 Task: Create a sub task Gather and Analyse Requirements for the task  Create a new online auction platform in the project AgileLab , assign it to team member softage.2@softage.net and update the status of the sub task to  At Risk , set the priority of the sub task to Medium
Action: Mouse moved to (517, 469)
Screenshot: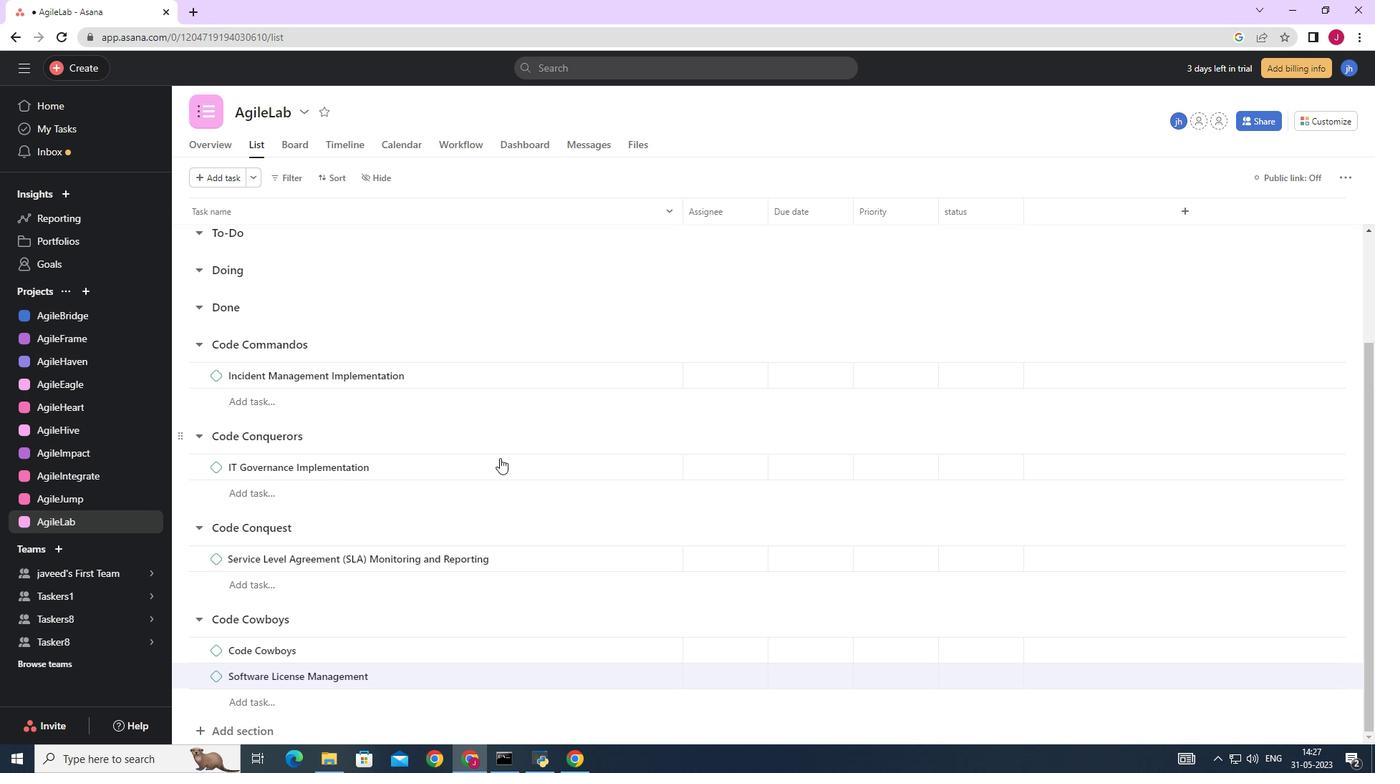 
Action: Mouse scrolled (517, 468) with delta (0, 0)
Screenshot: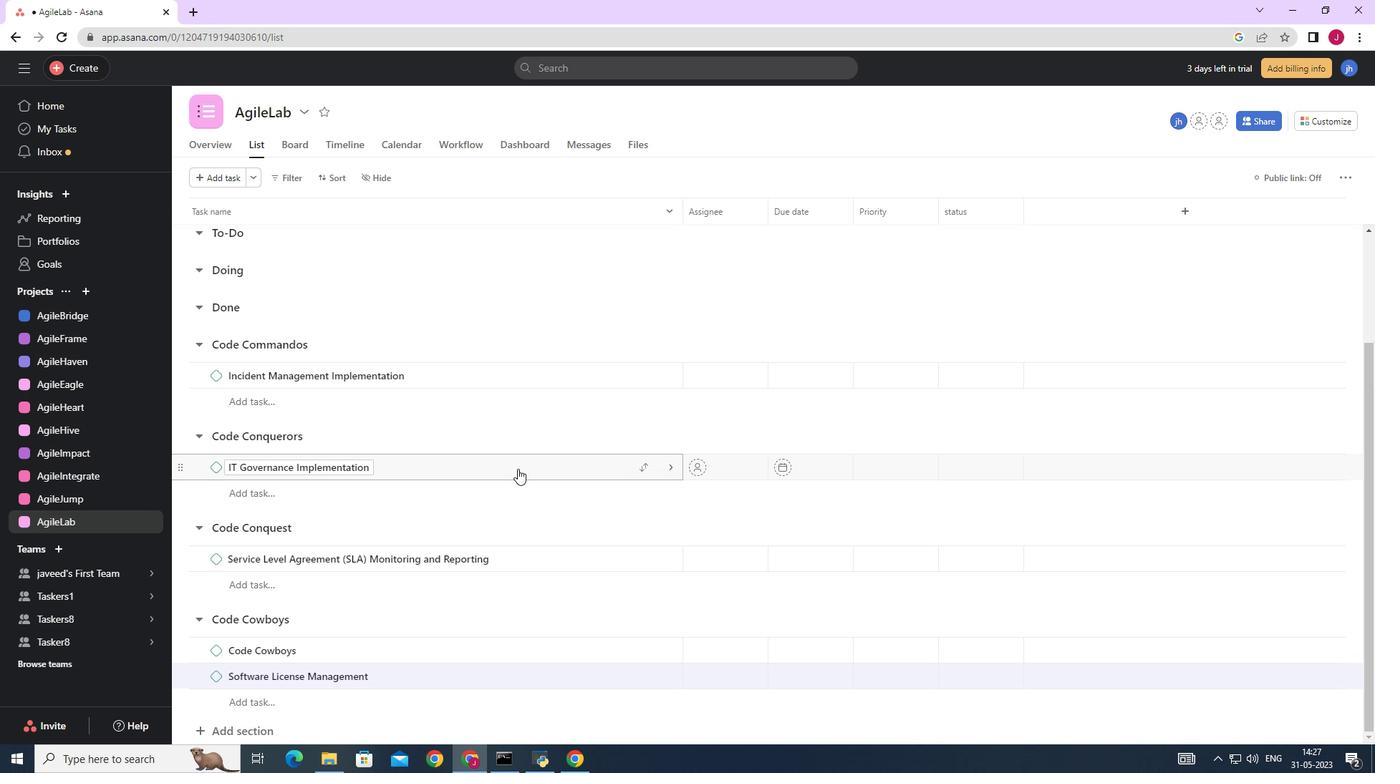
Action: Mouse scrolled (517, 468) with delta (0, 0)
Screenshot: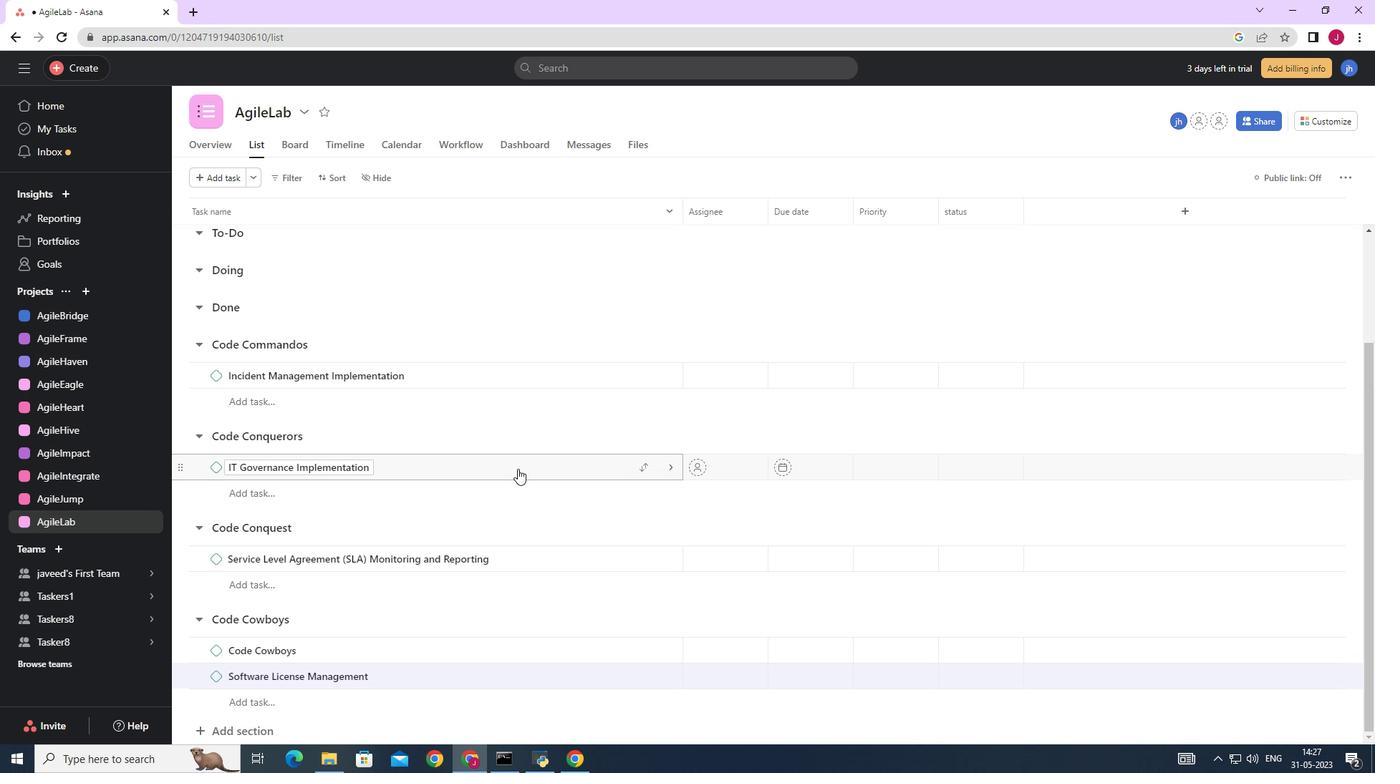 
Action: Mouse scrolled (517, 468) with delta (0, 0)
Screenshot: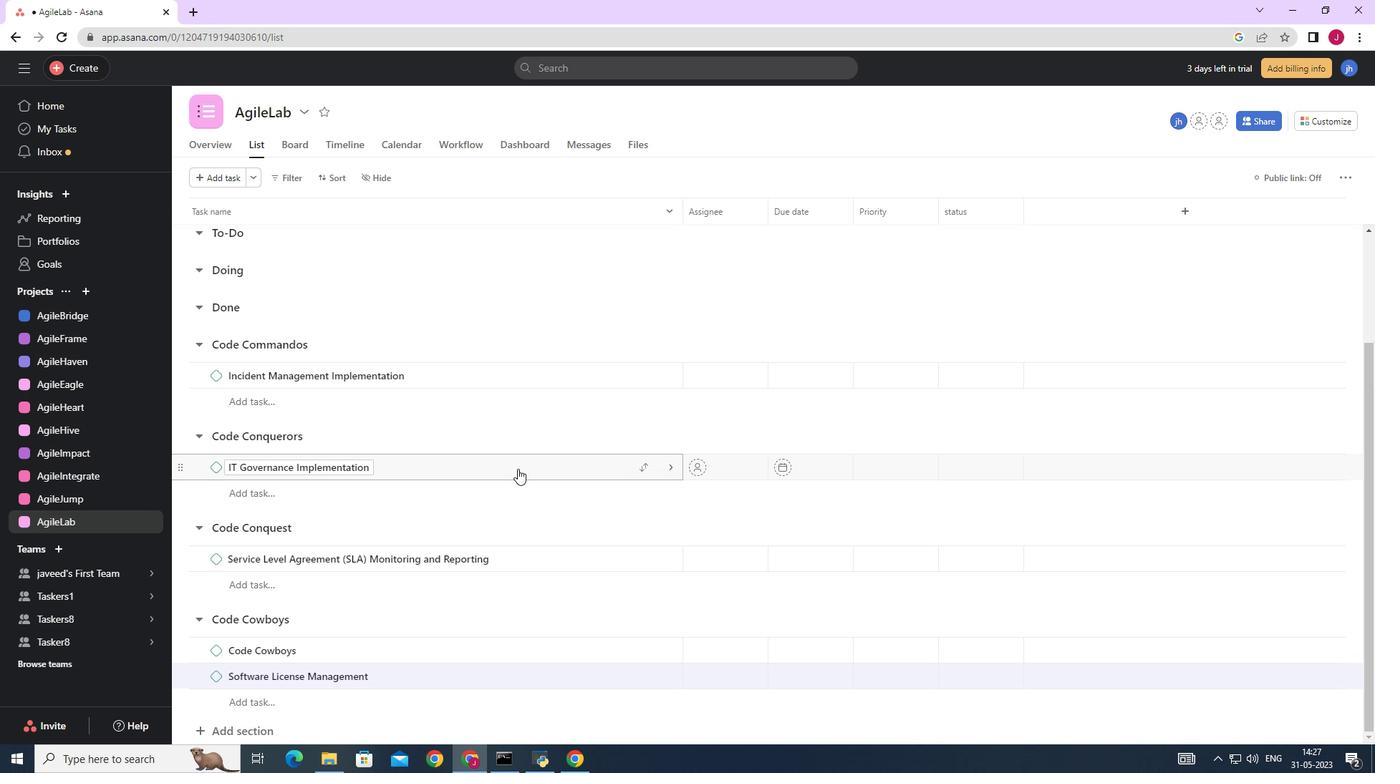 
Action: Mouse scrolled (517, 468) with delta (0, 0)
Screenshot: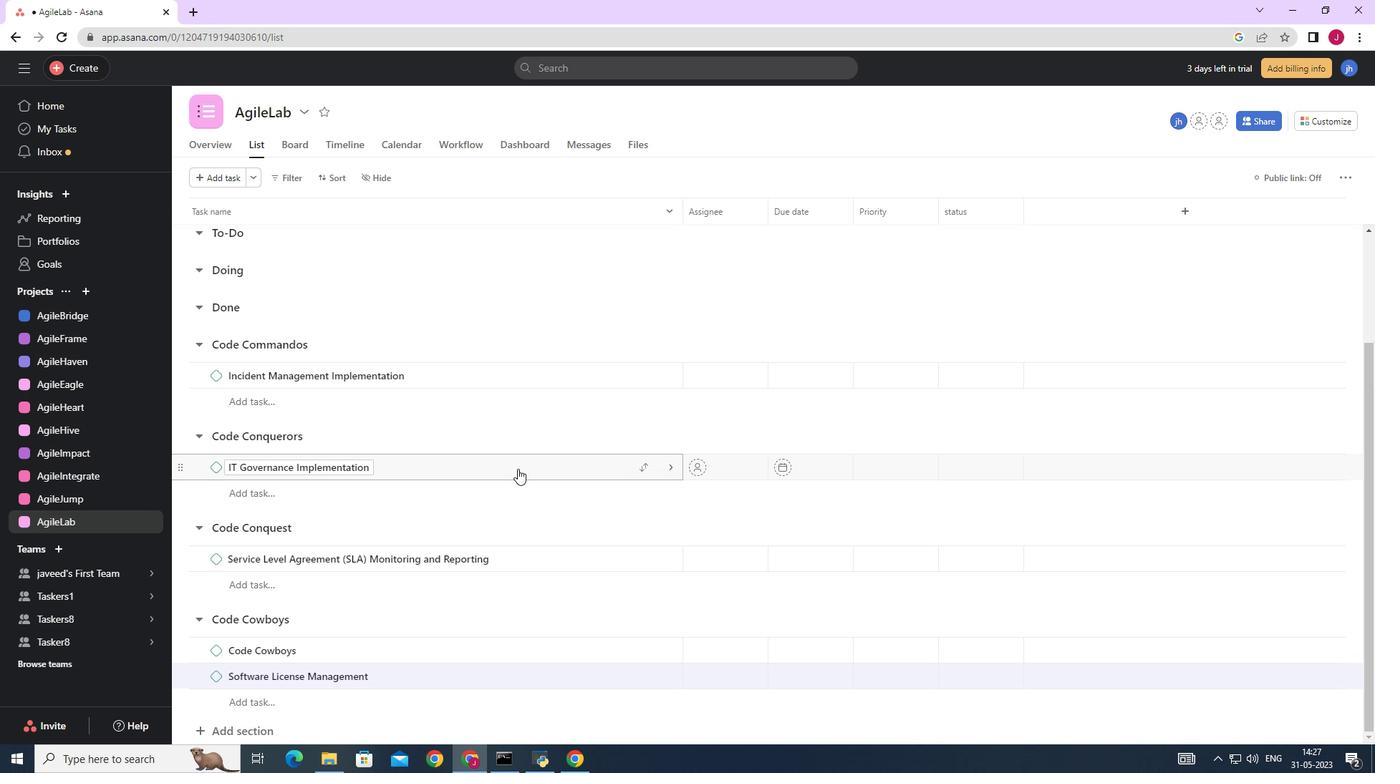 
Action: Mouse moved to (525, 494)
Screenshot: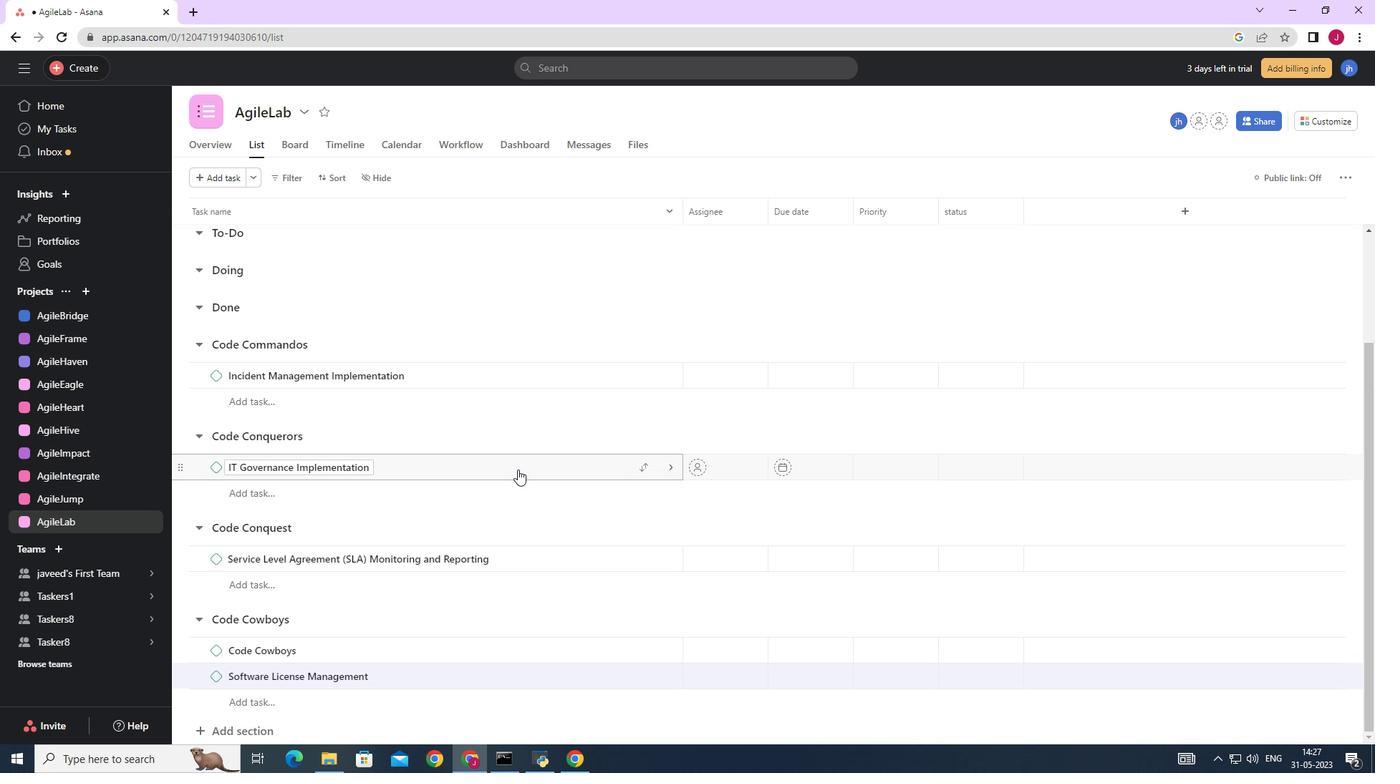
Action: Mouse scrolled (525, 494) with delta (0, 0)
Screenshot: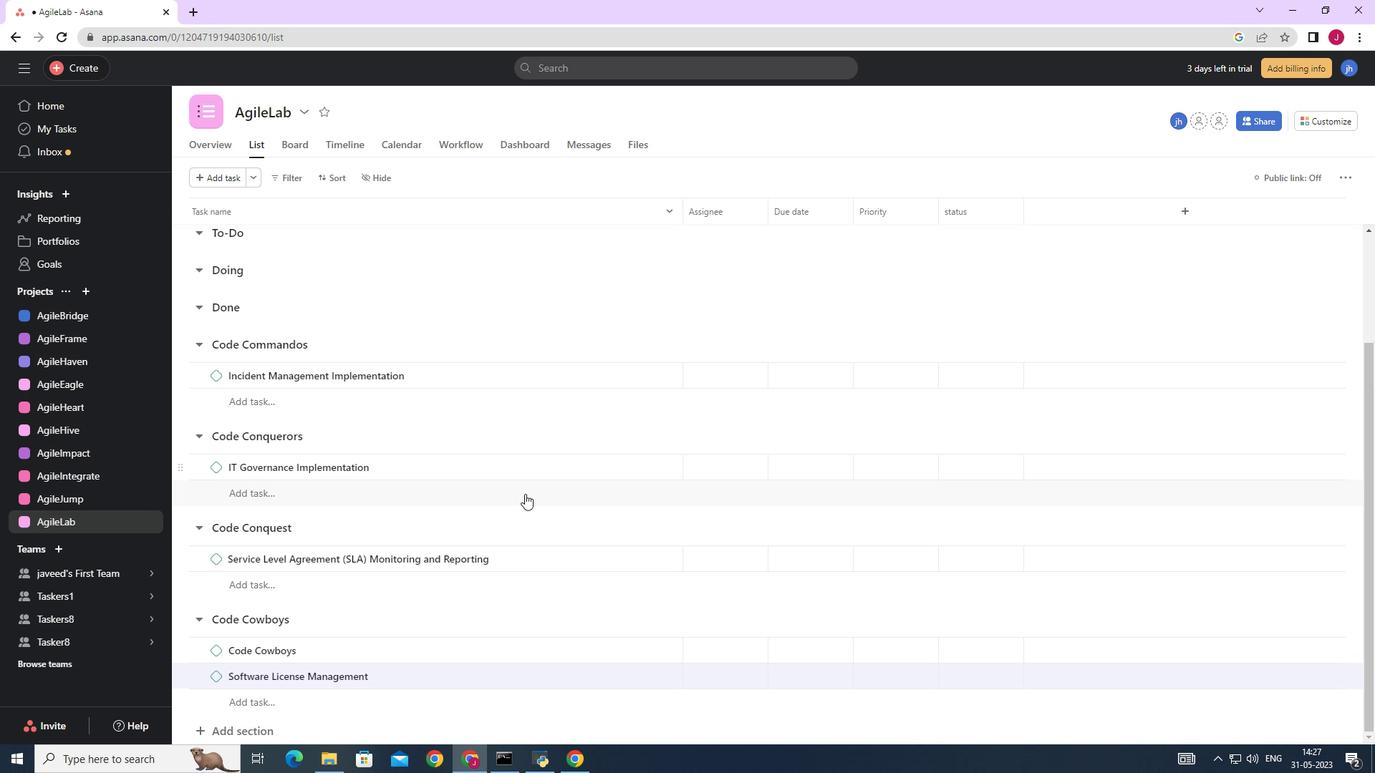 
Action: Mouse scrolled (525, 494) with delta (0, 0)
Screenshot: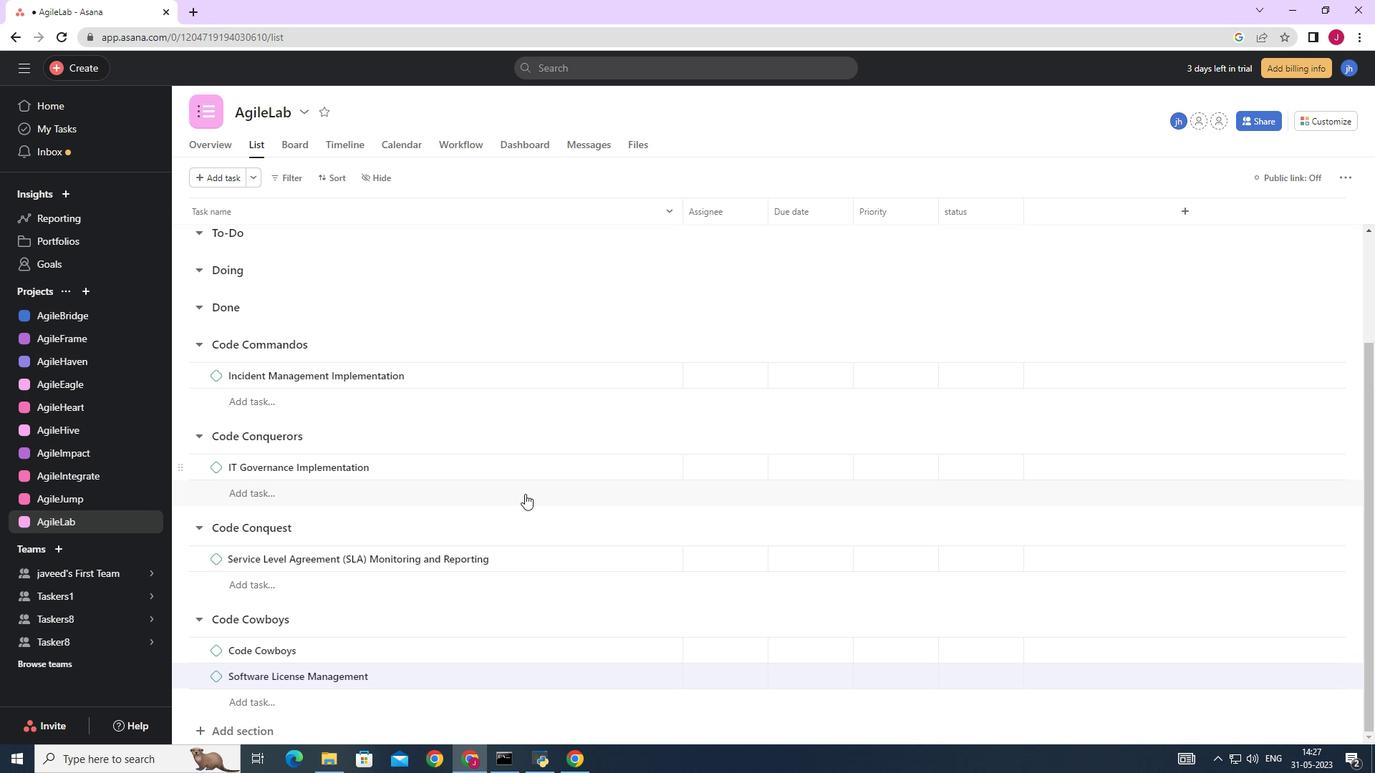 
Action: Mouse scrolled (525, 494) with delta (0, 0)
Screenshot: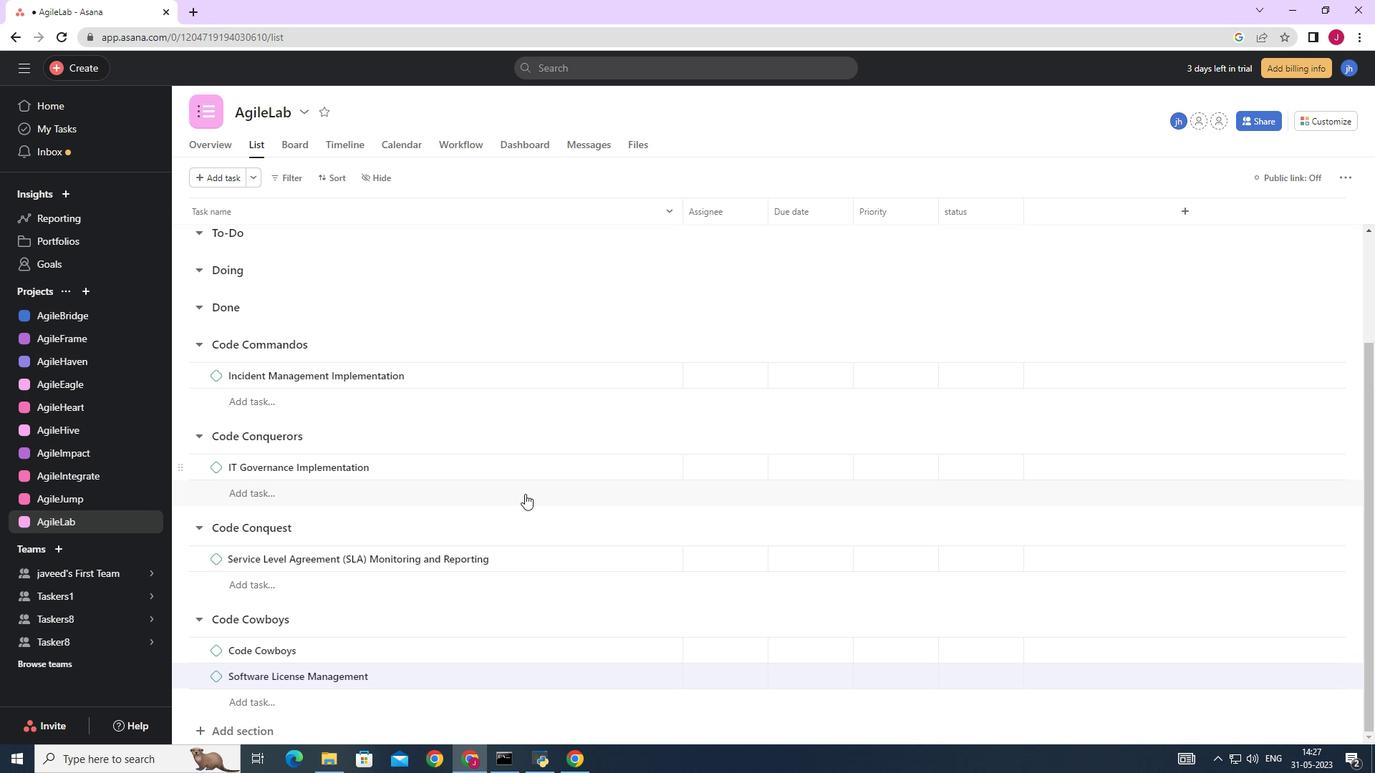 
Action: Mouse scrolled (525, 494) with delta (0, 0)
Screenshot: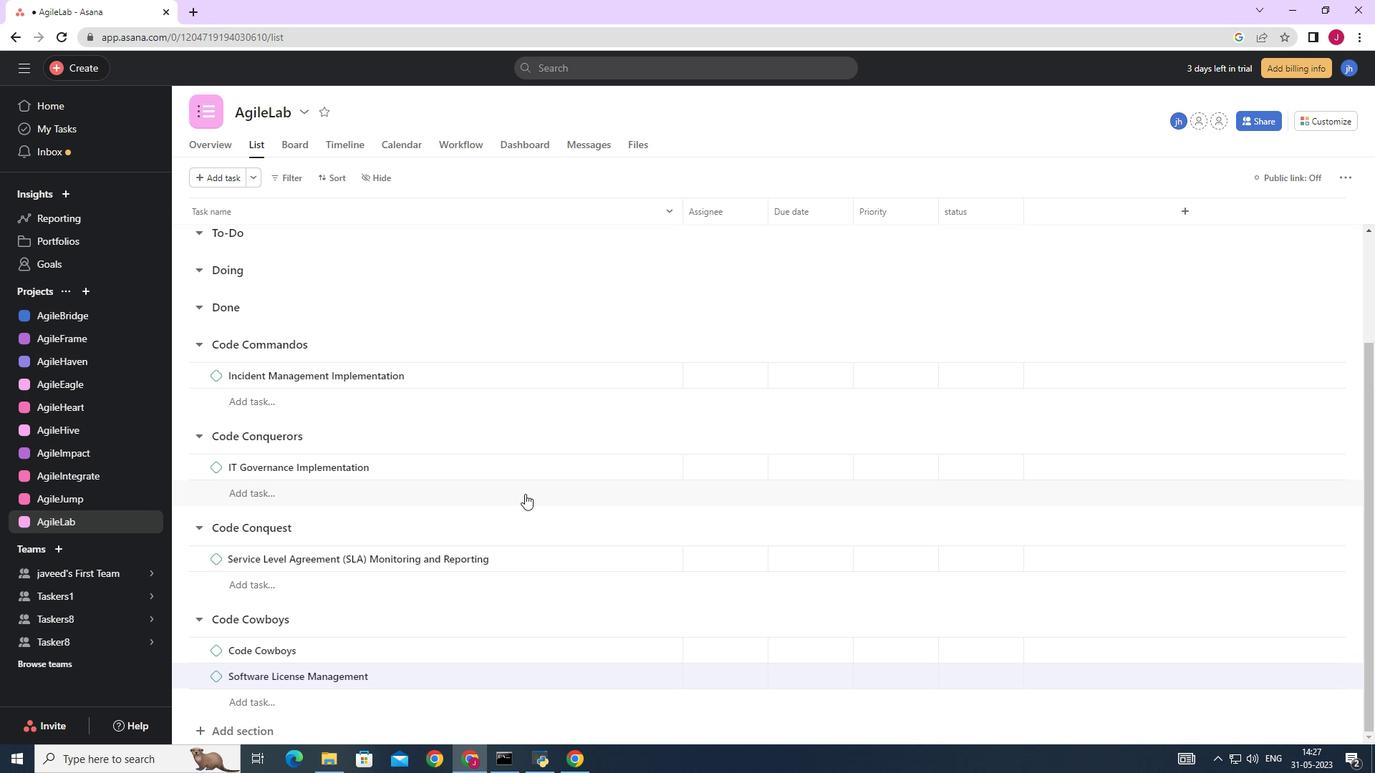 
Action: Mouse scrolled (525, 494) with delta (0, 0)
Screenshot: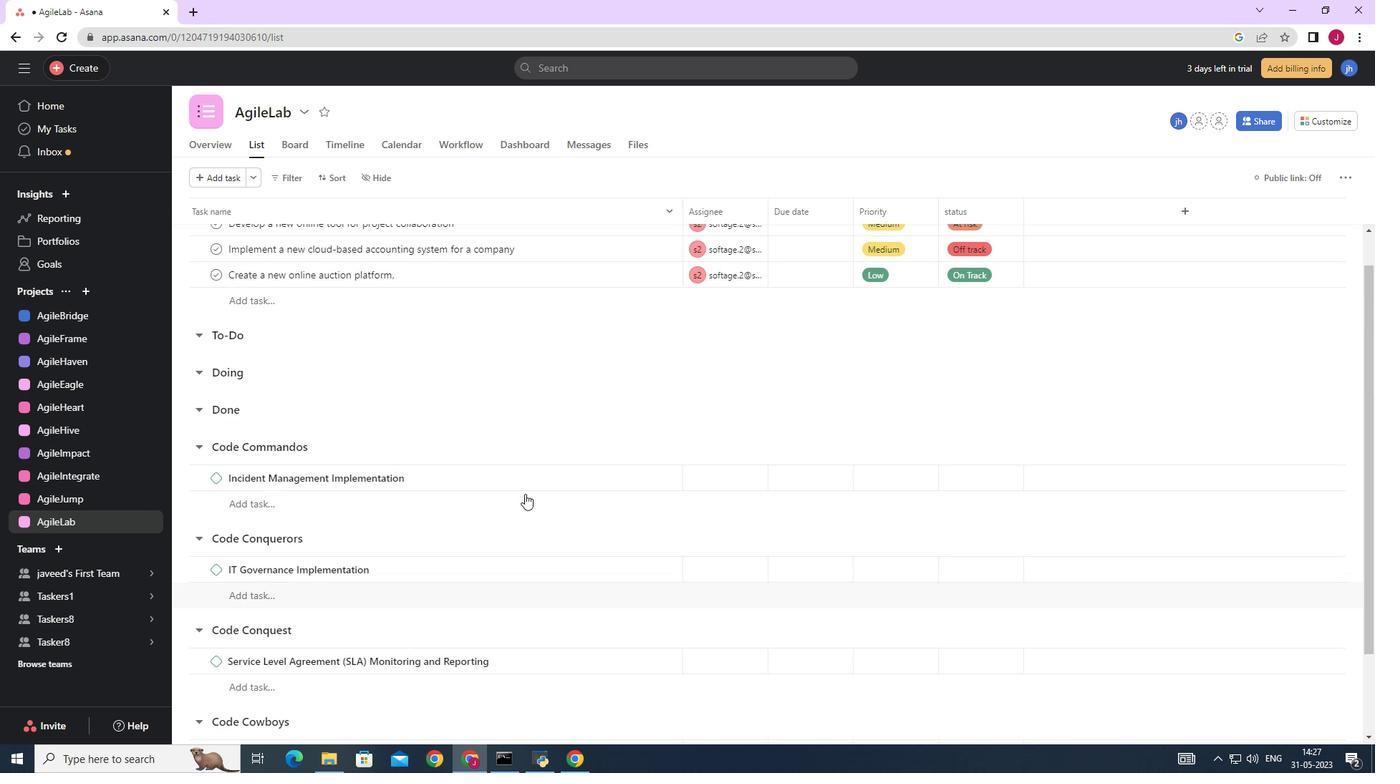 
Action: Mouse scrolled (525, 494) with delta (0, 0)
Screenshot: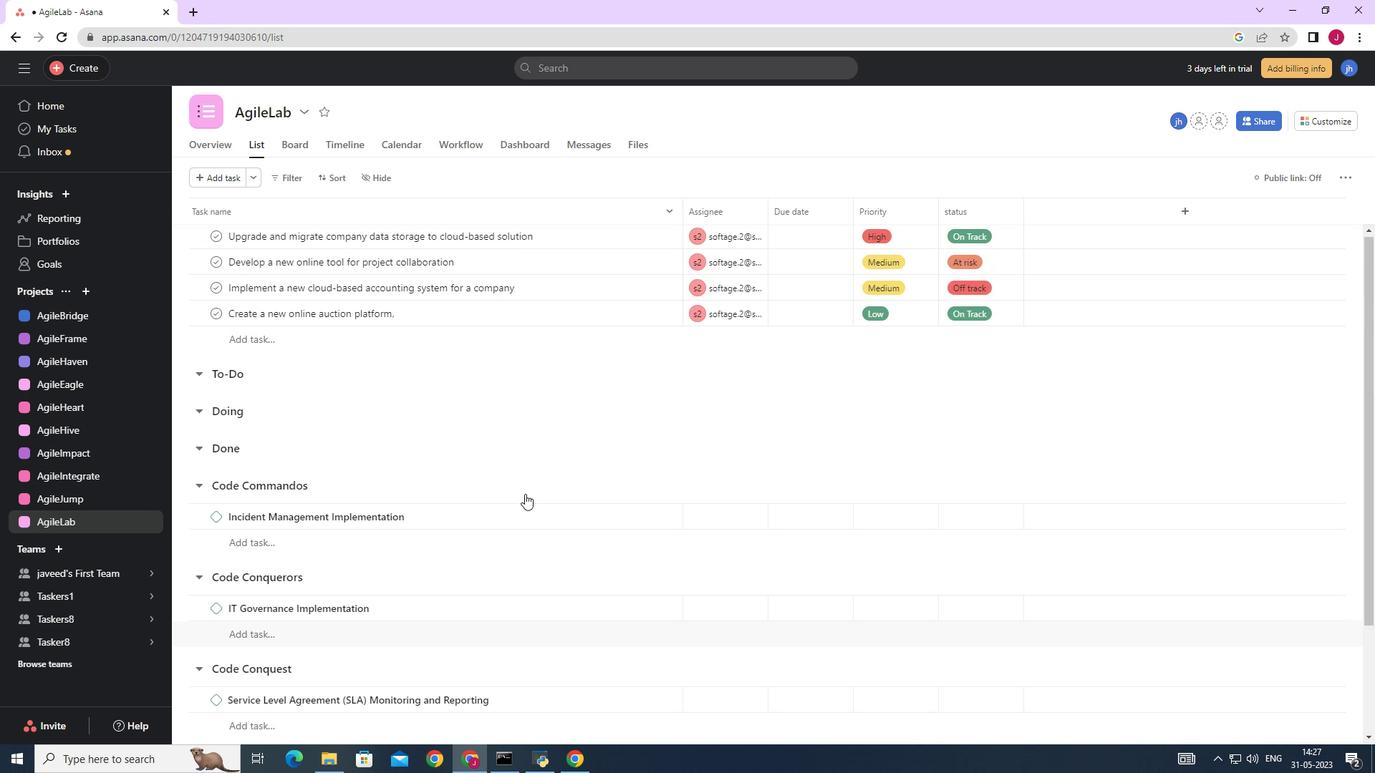 
Action: Mouse scrolled (525, 494) with delta (0, 0)
Screenshot: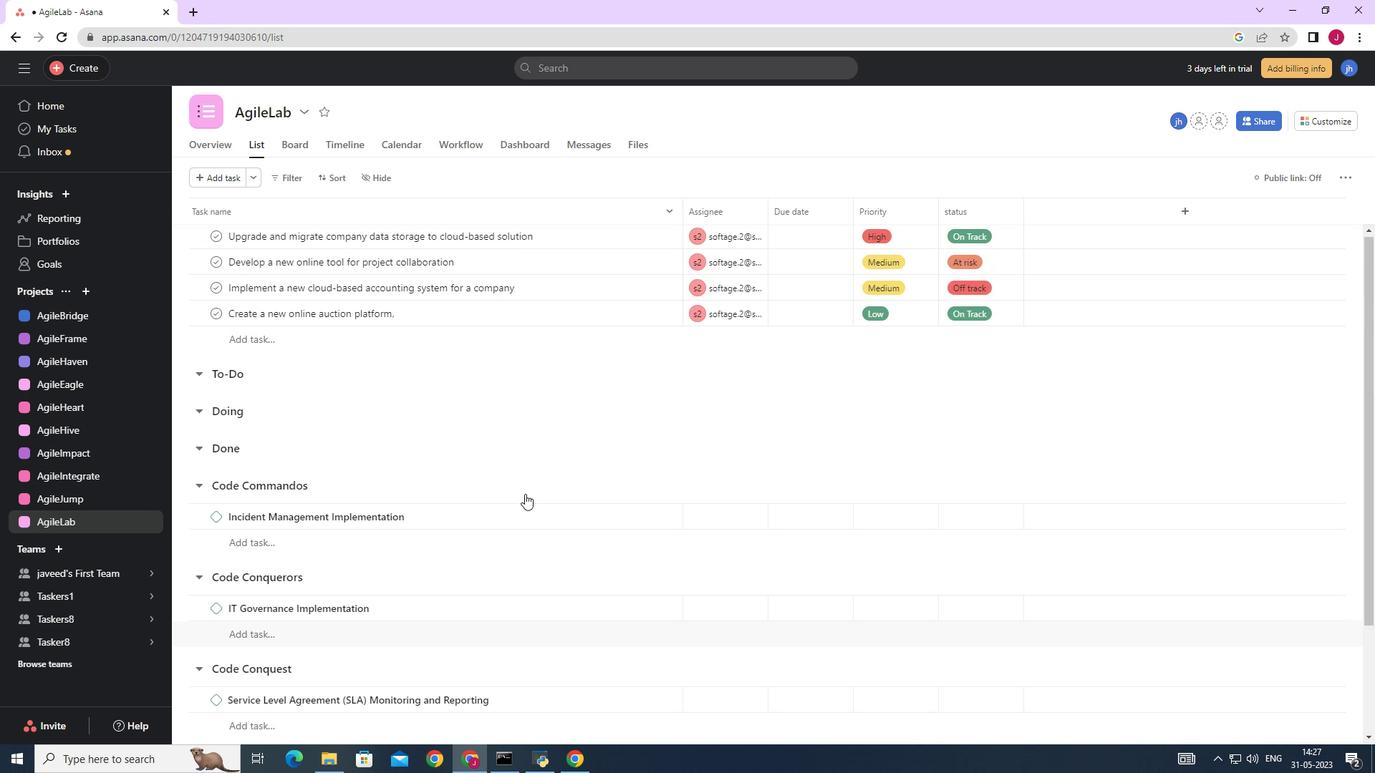
Action: Mouse moved to (614, 316)
Screenshot: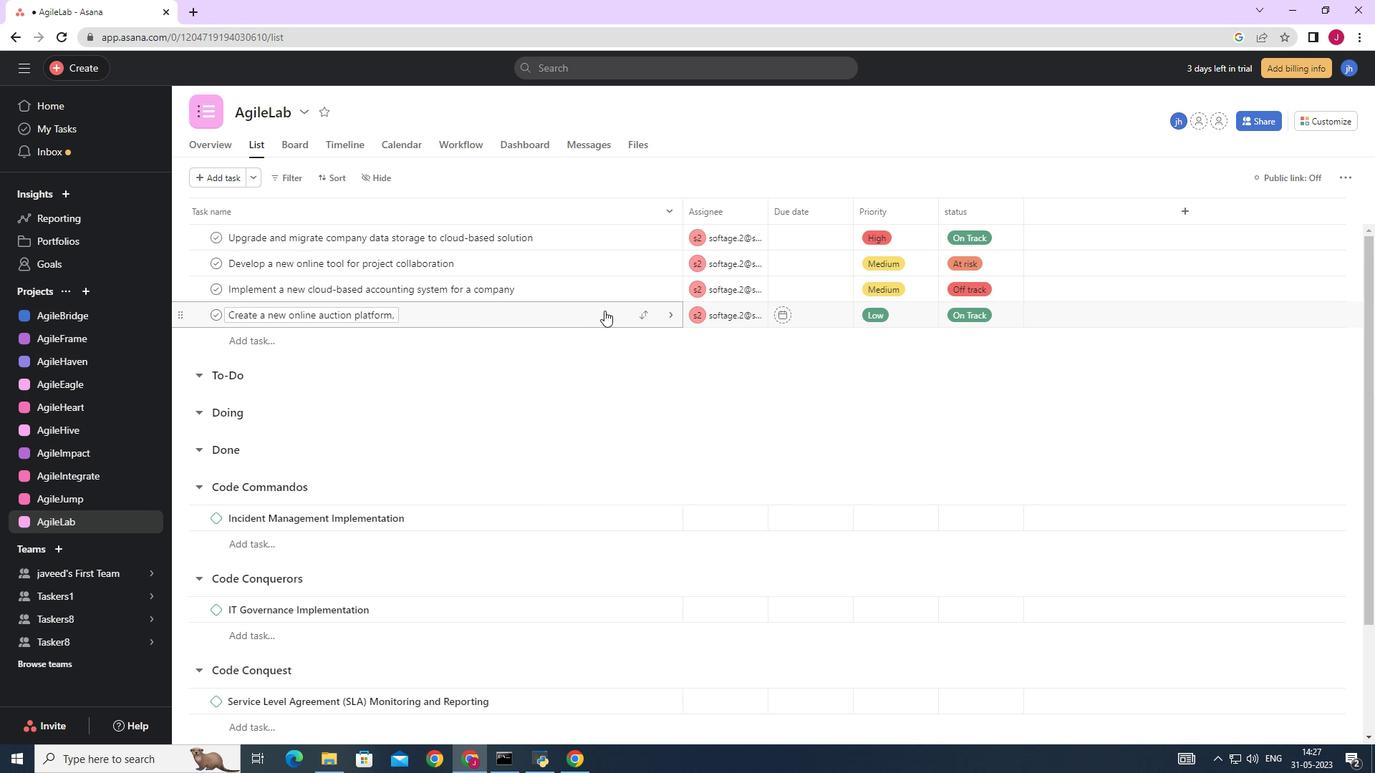 
Action: Mouse pressed left at (614, 316)
Screenshot: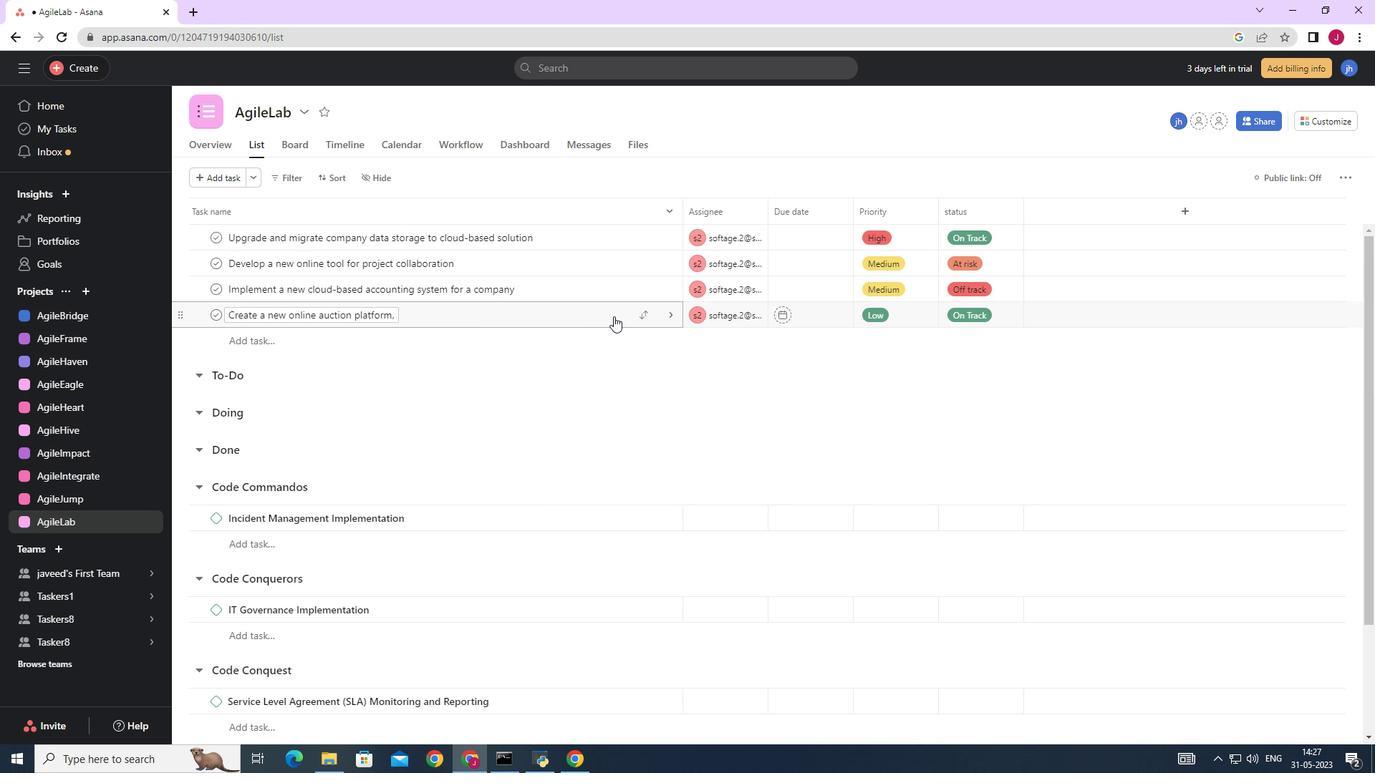 
Action: Mouse moved to (1036, 410)
Screenshot: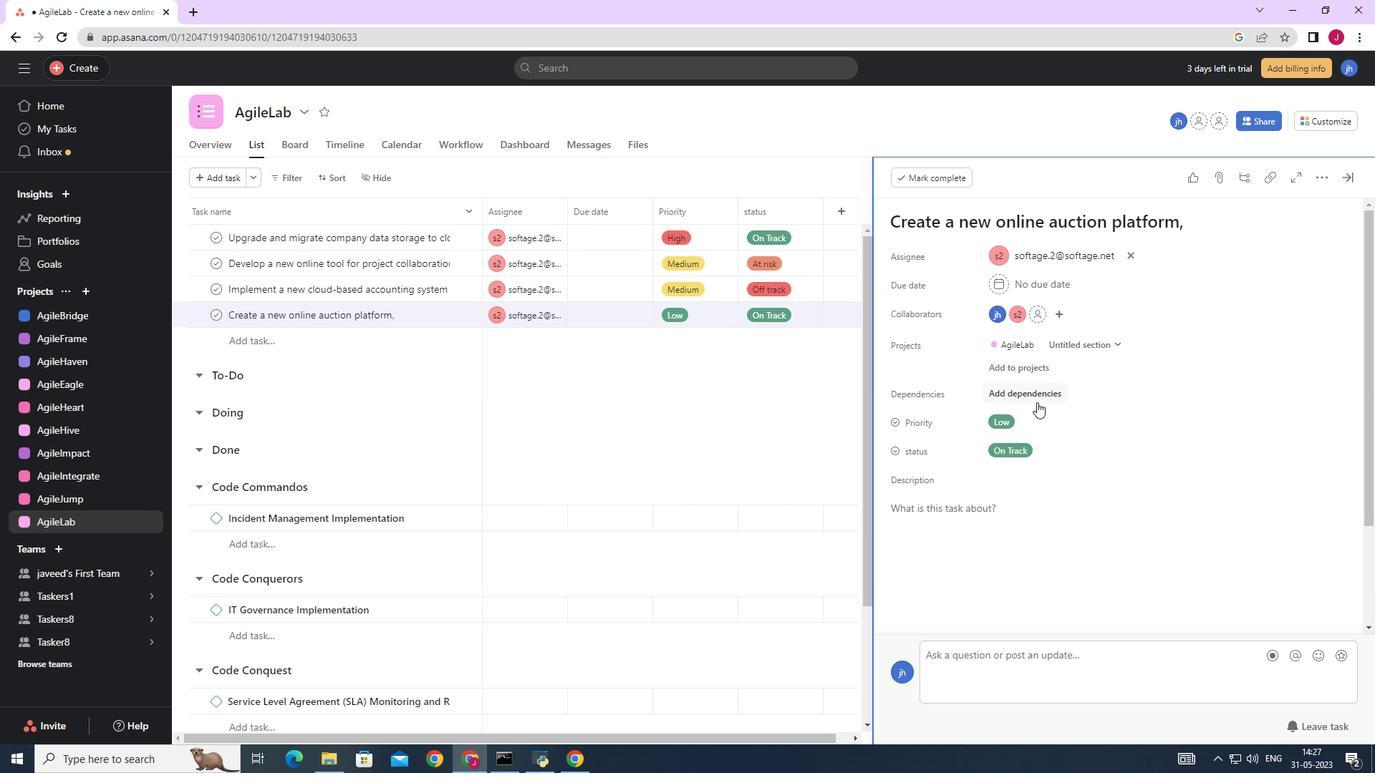 
Action: Mouse scrolled (1036, 408) with delta (0, 0)
Screenshot: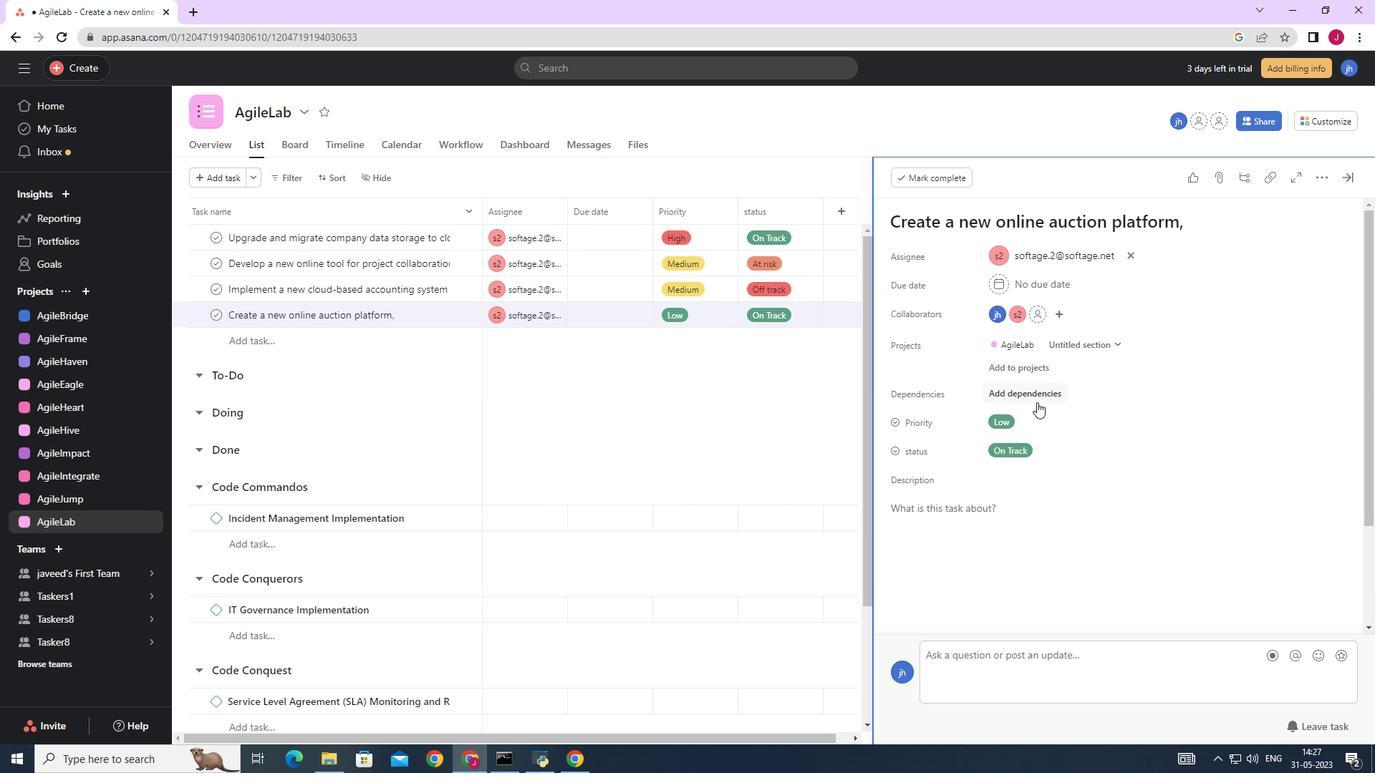 
Action: Mouse scrolled (1036, 409) with delta (0, 0)
Screenshot: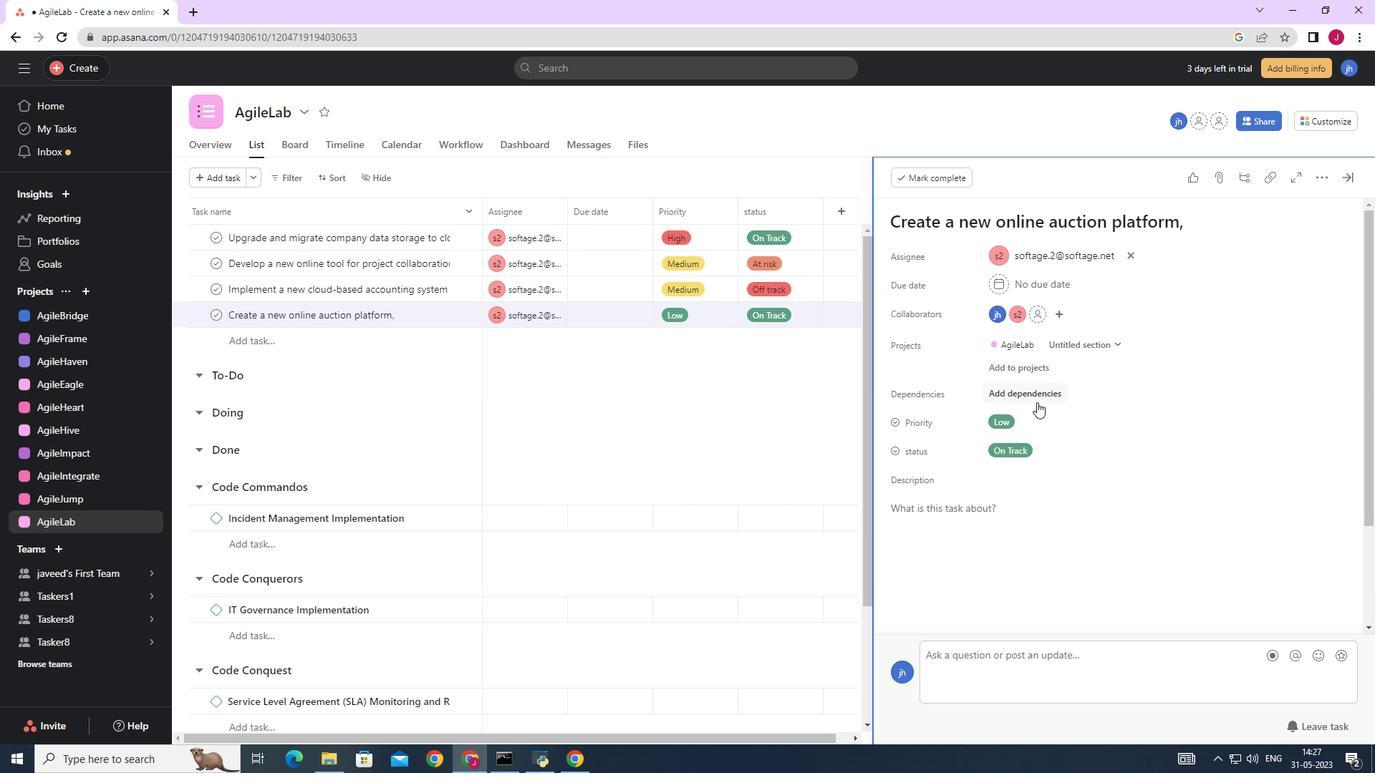 
Action: Mouse scrolled (1036, 409) with delta (0, 0)
Screenshot: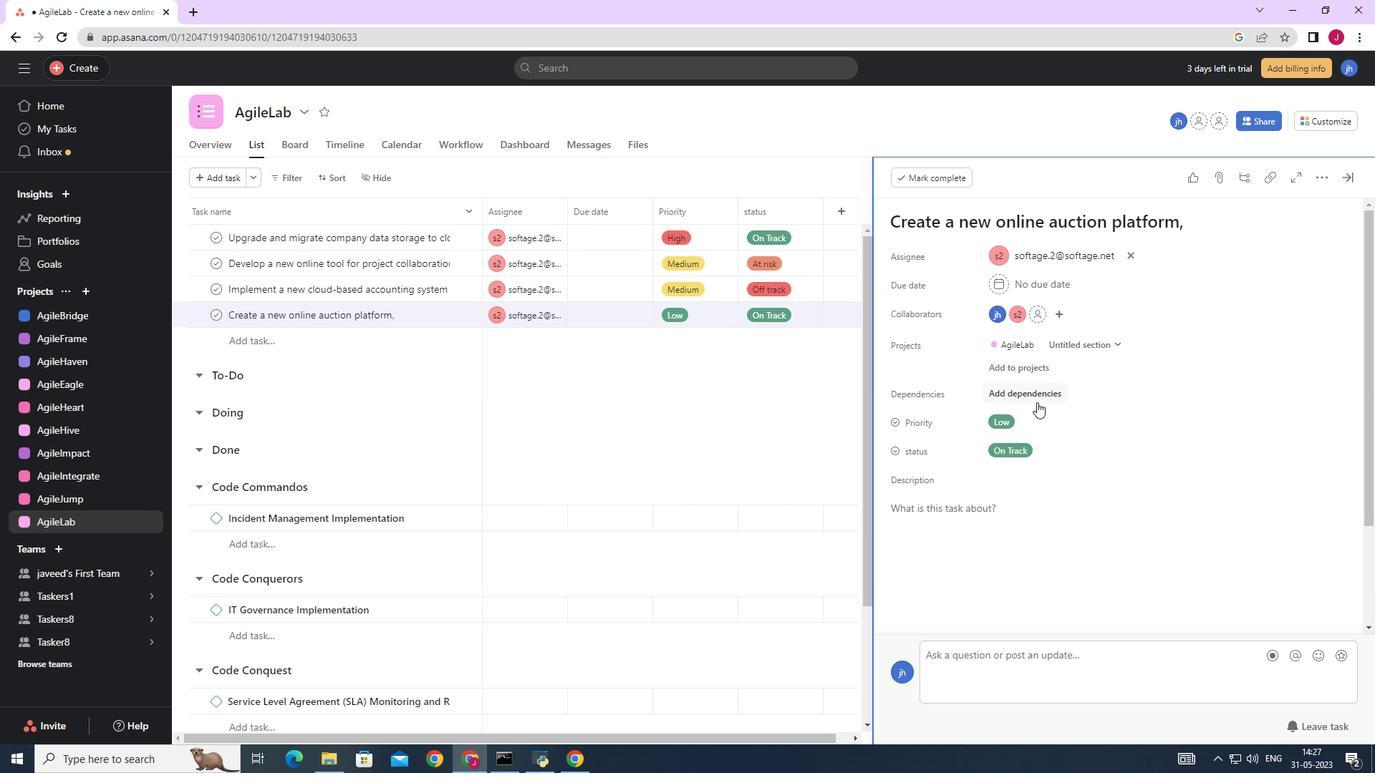 
Action: Mouse moved to (934, 518)
Screenshot: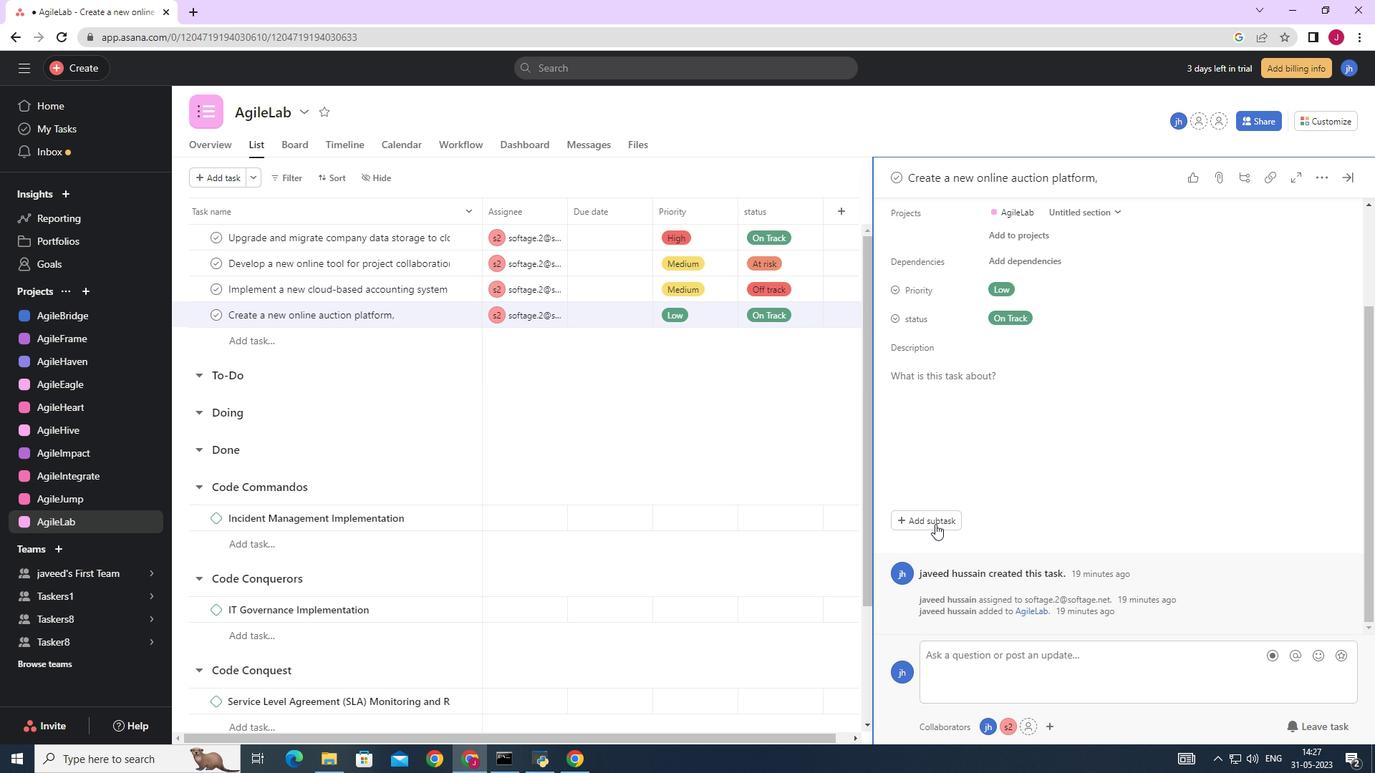 
Action: Mouse pressed left at (934, 518)
Screenshot: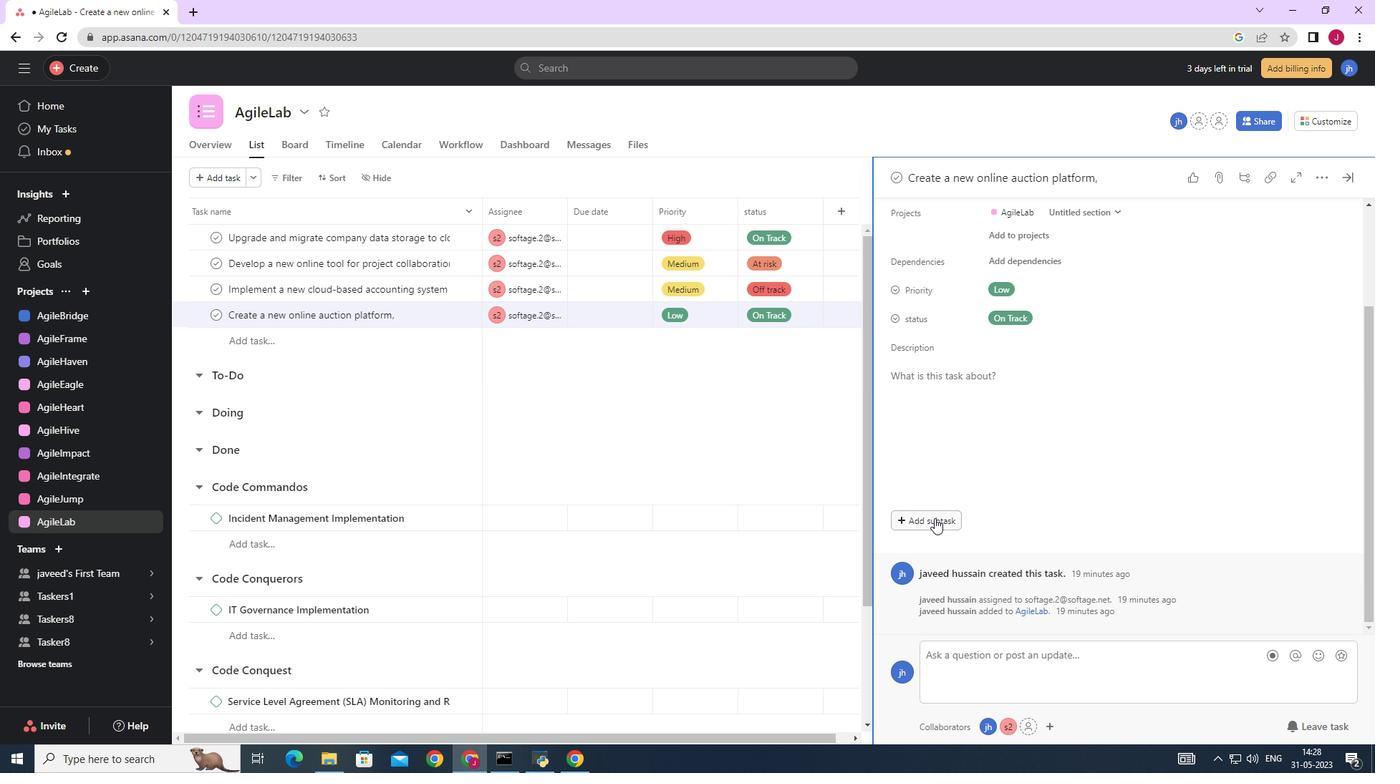 
Action: Mouse moved to (937, 495)
Screenshot: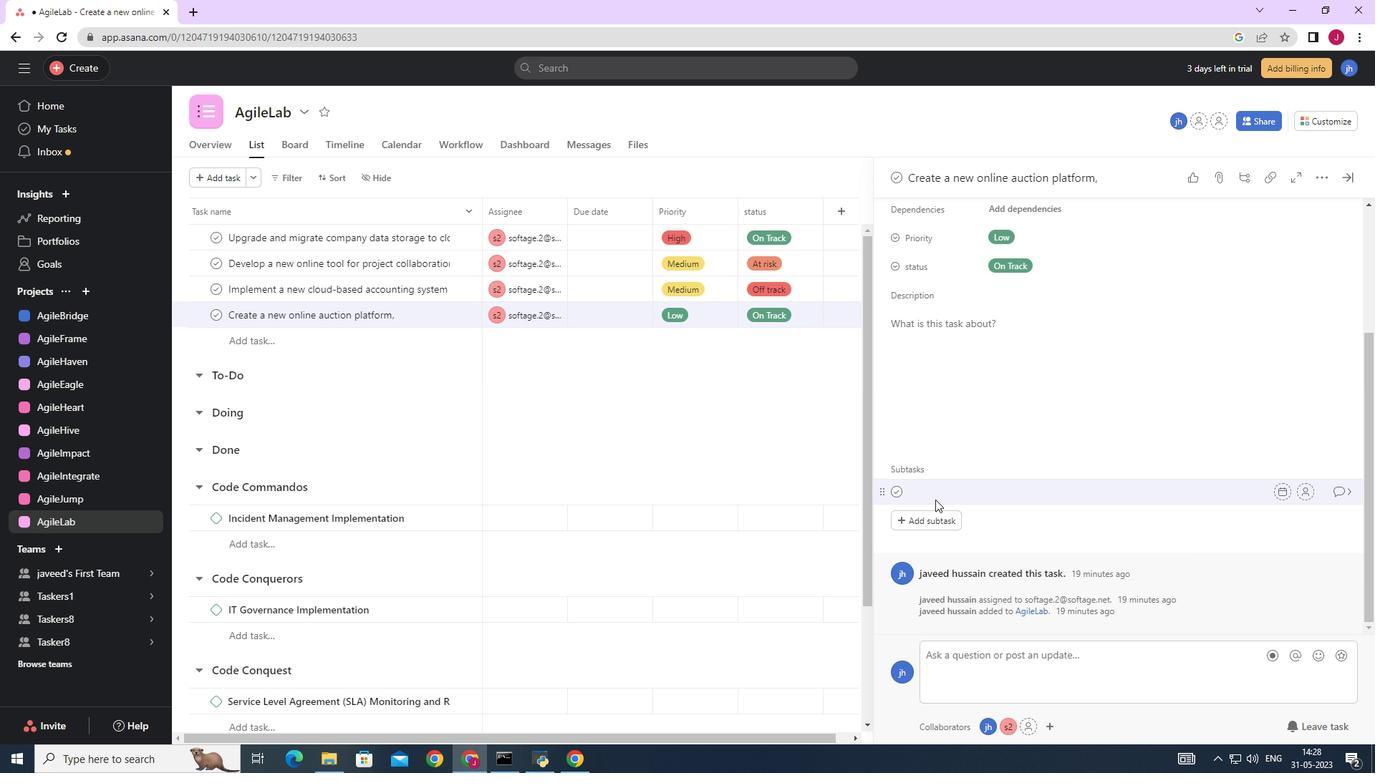 
Action: Key pressed <Key.caps_lock>G<Key.caps_lock>ather<Key.space>and<Key.space><Key.caps_lock>A<Key.caps_lock>nalyse<Key.space><Key.caps_lock>R<Key.caps_lock>equirements
Screenshot: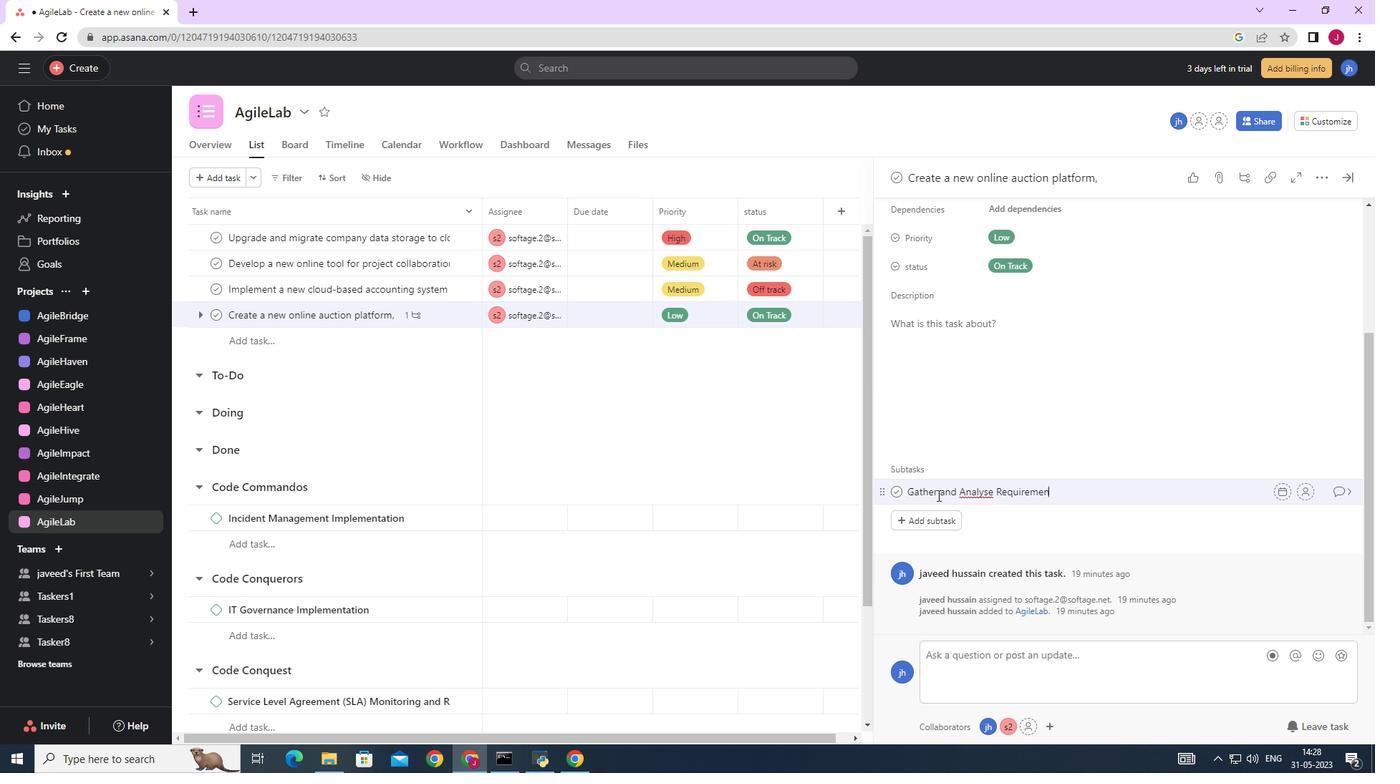 
Action: Mouse moved to (1306, 494)
Screenshot: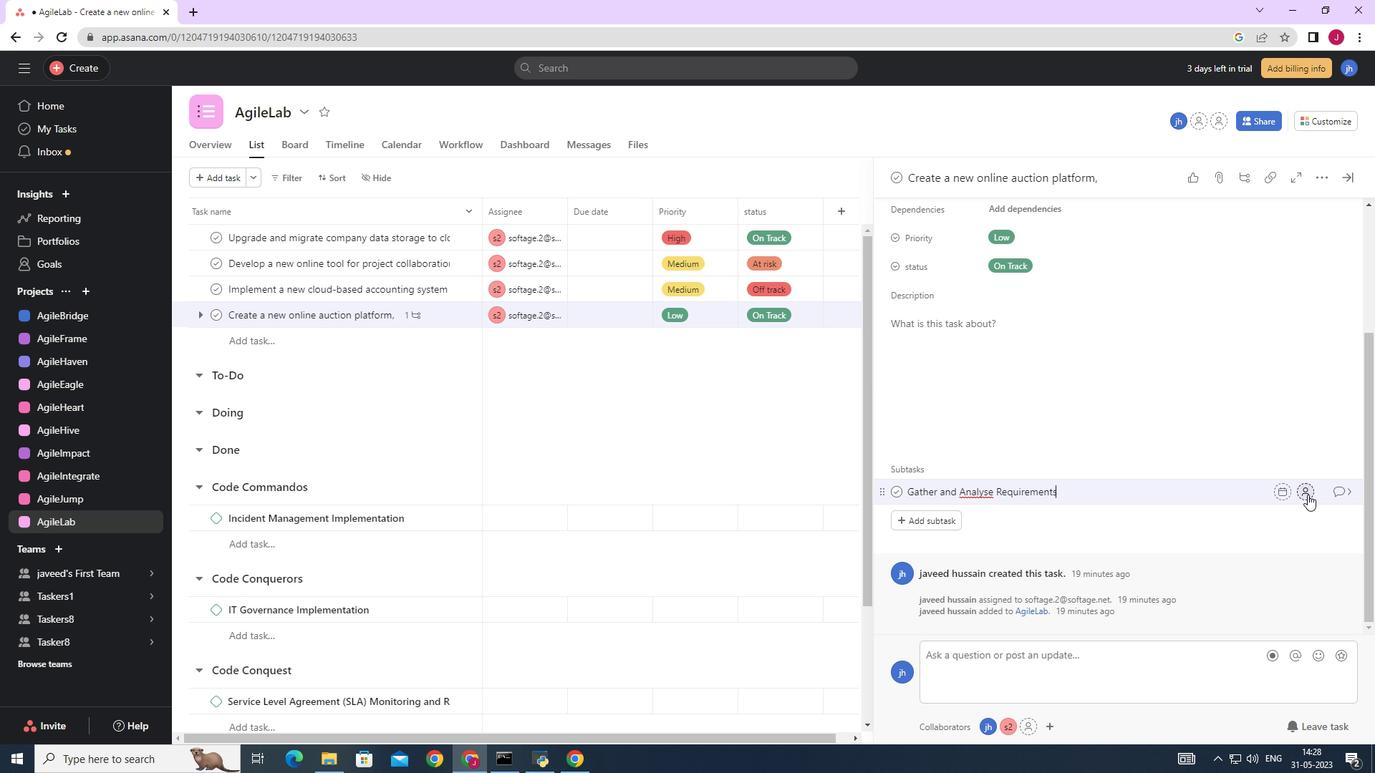 
Action: Mouse pressed left at (1306, 494)
Screenshot: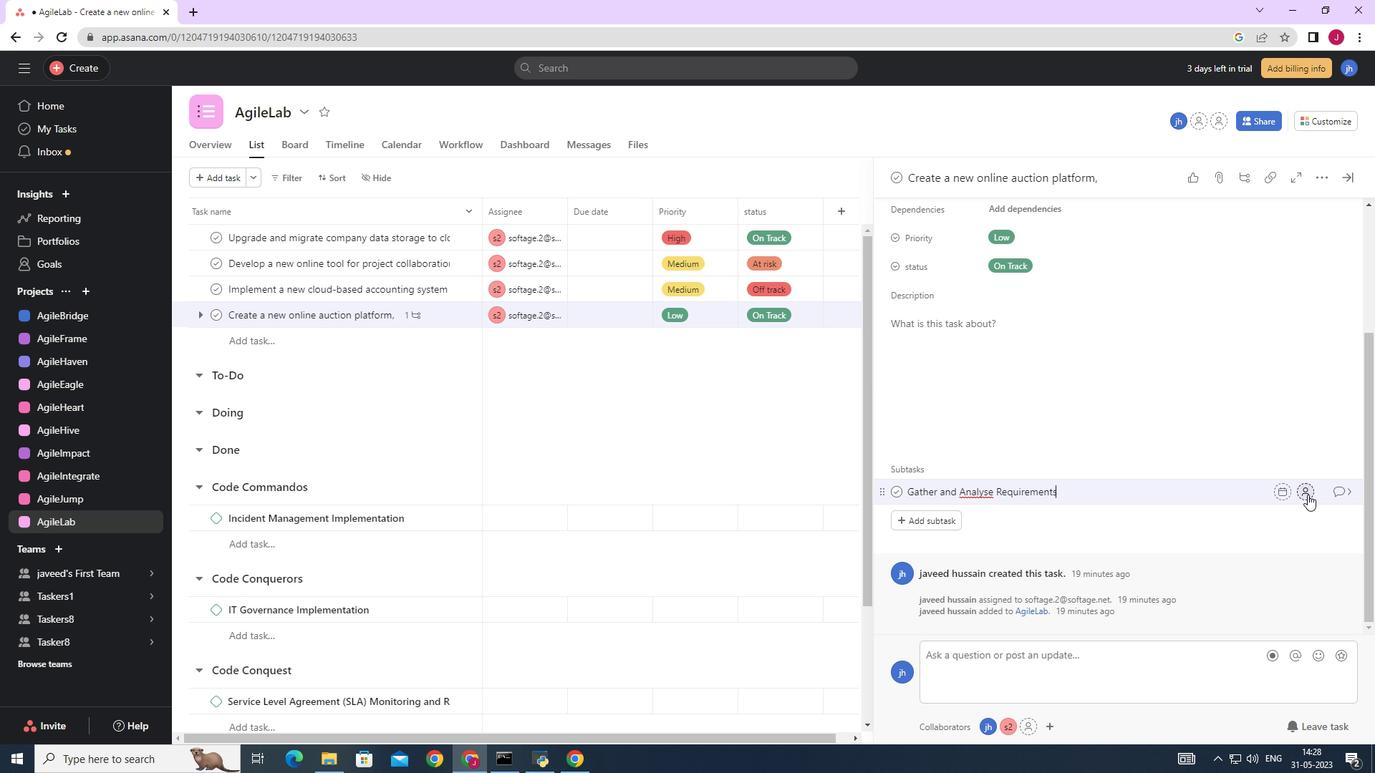 
Action: Key pressed softage.2
Screenshot: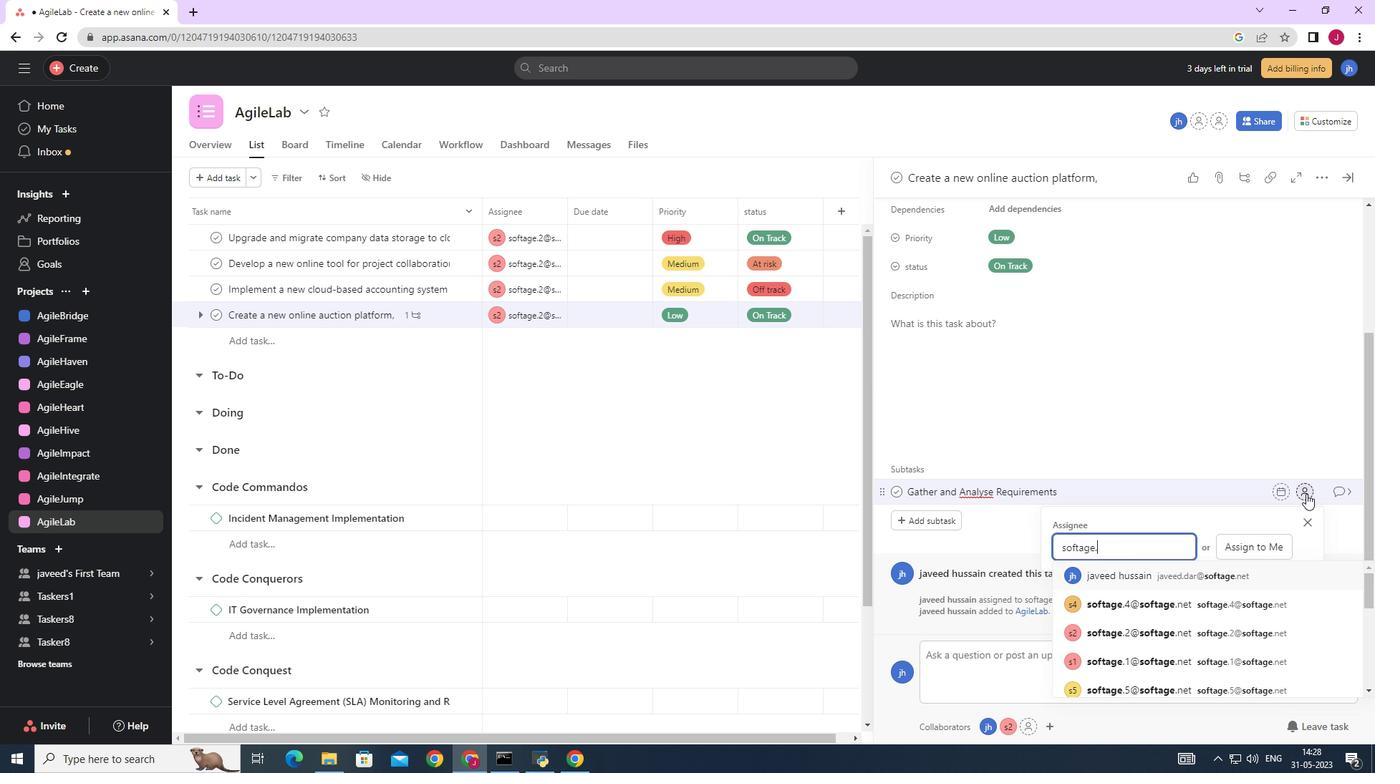 
Action: Mouse moved to (1163, 575)
Screenshot: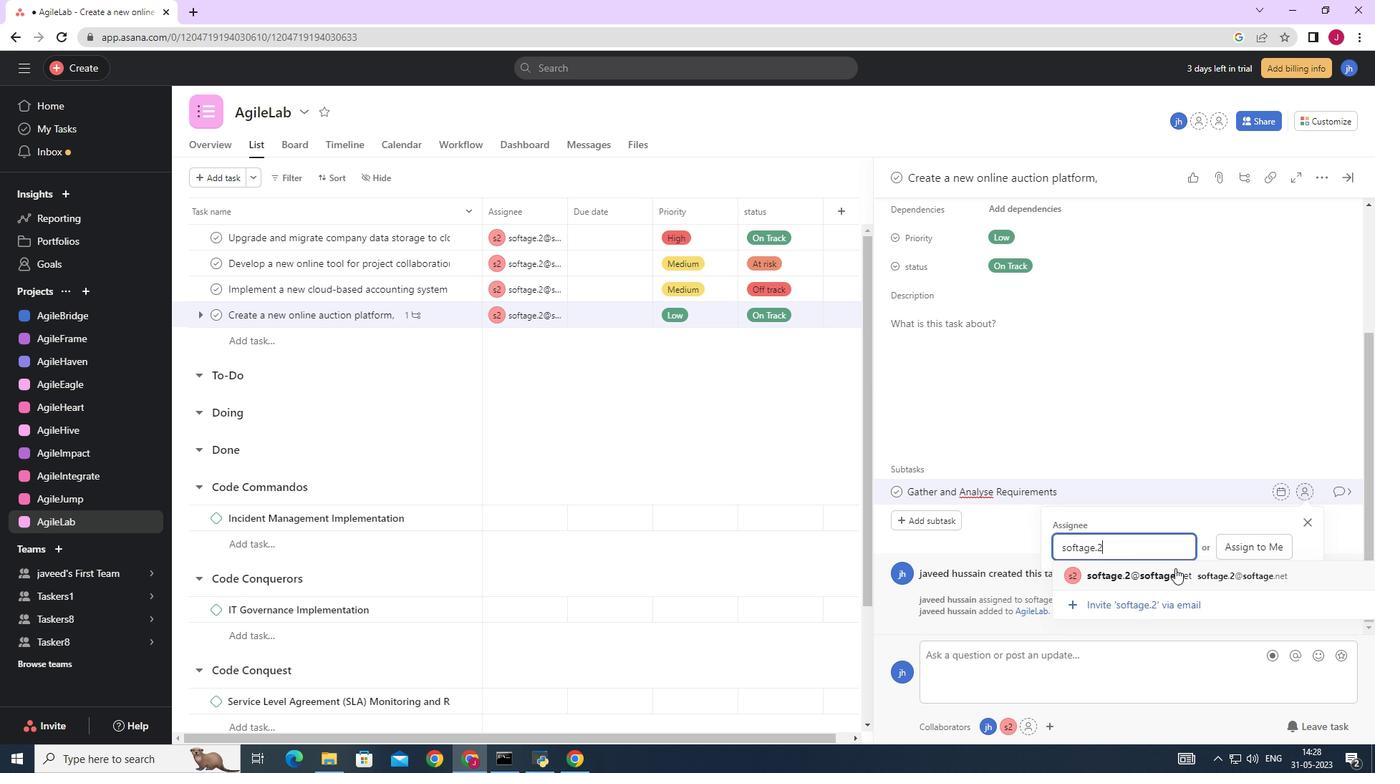 
Action: Mouse pressed left at (1163, 575)
Screenshot: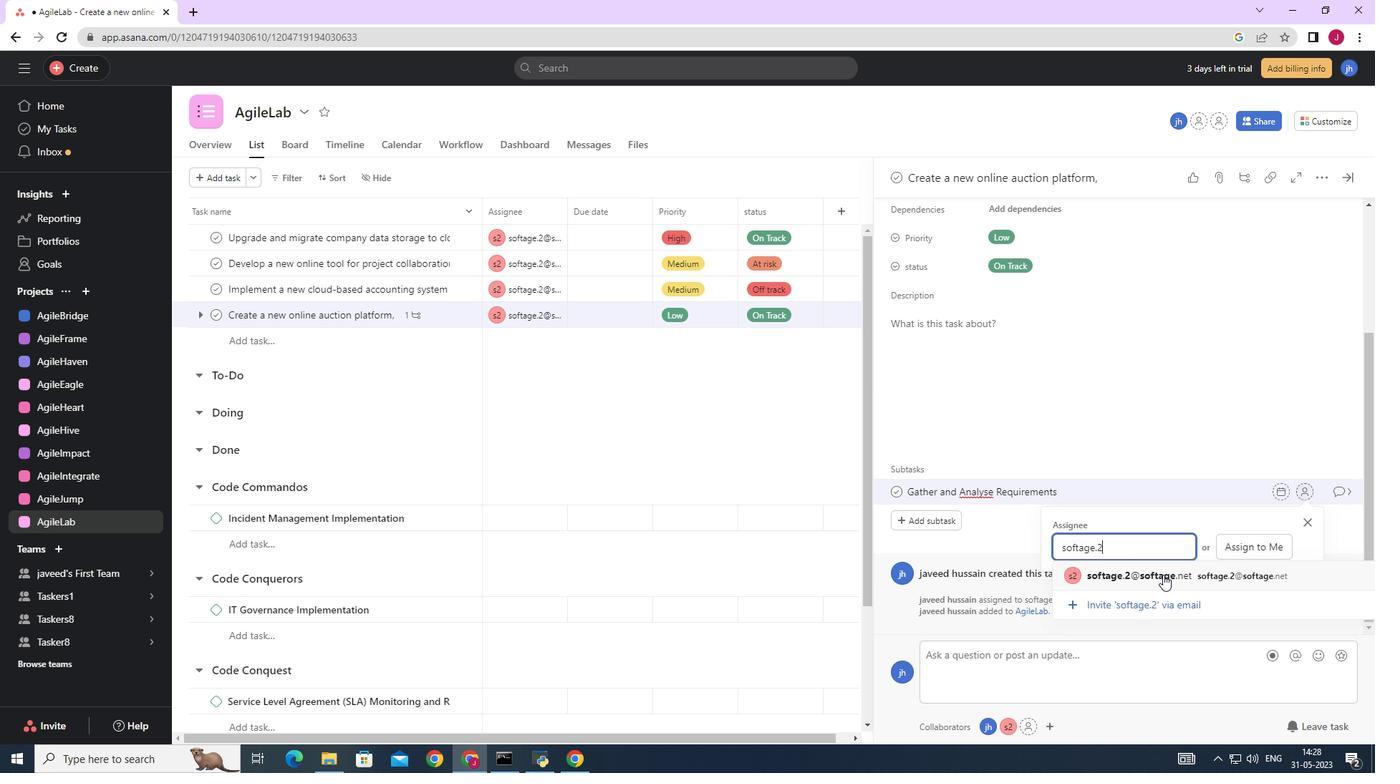 
Action: Mouse moved to (1353, 490)
Screenshot: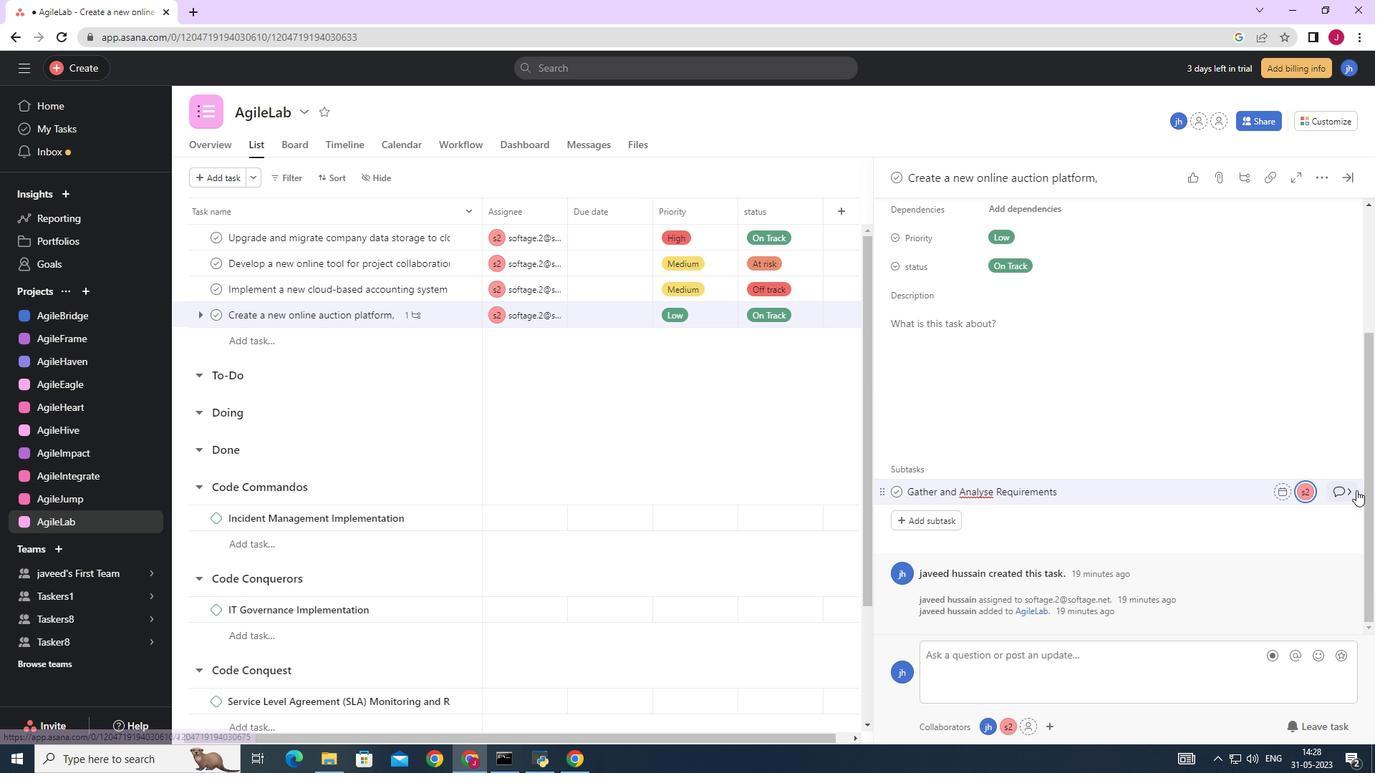 
Action: Mouse pressed left at (1353, 490)
Screenshot: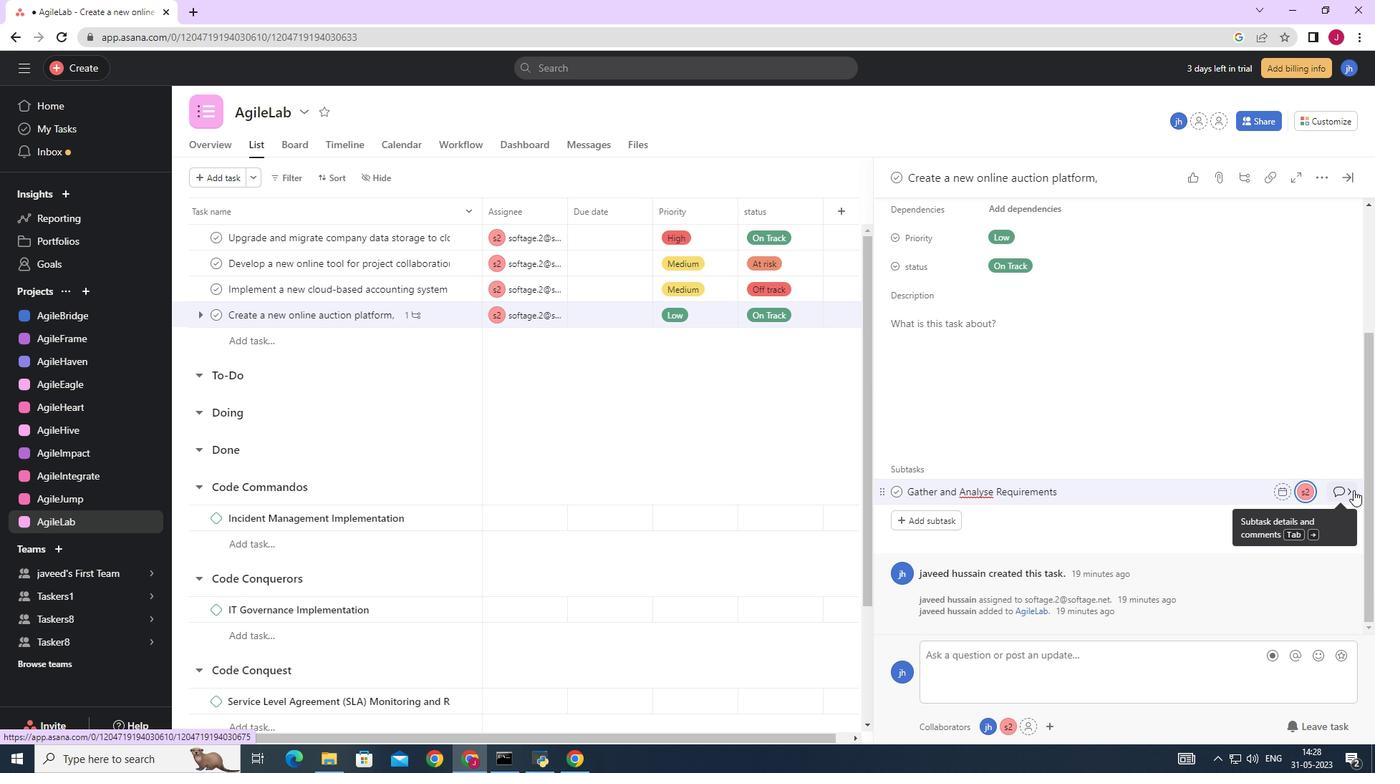 
Action: Mouse moved to (959, 412)
Screenshot: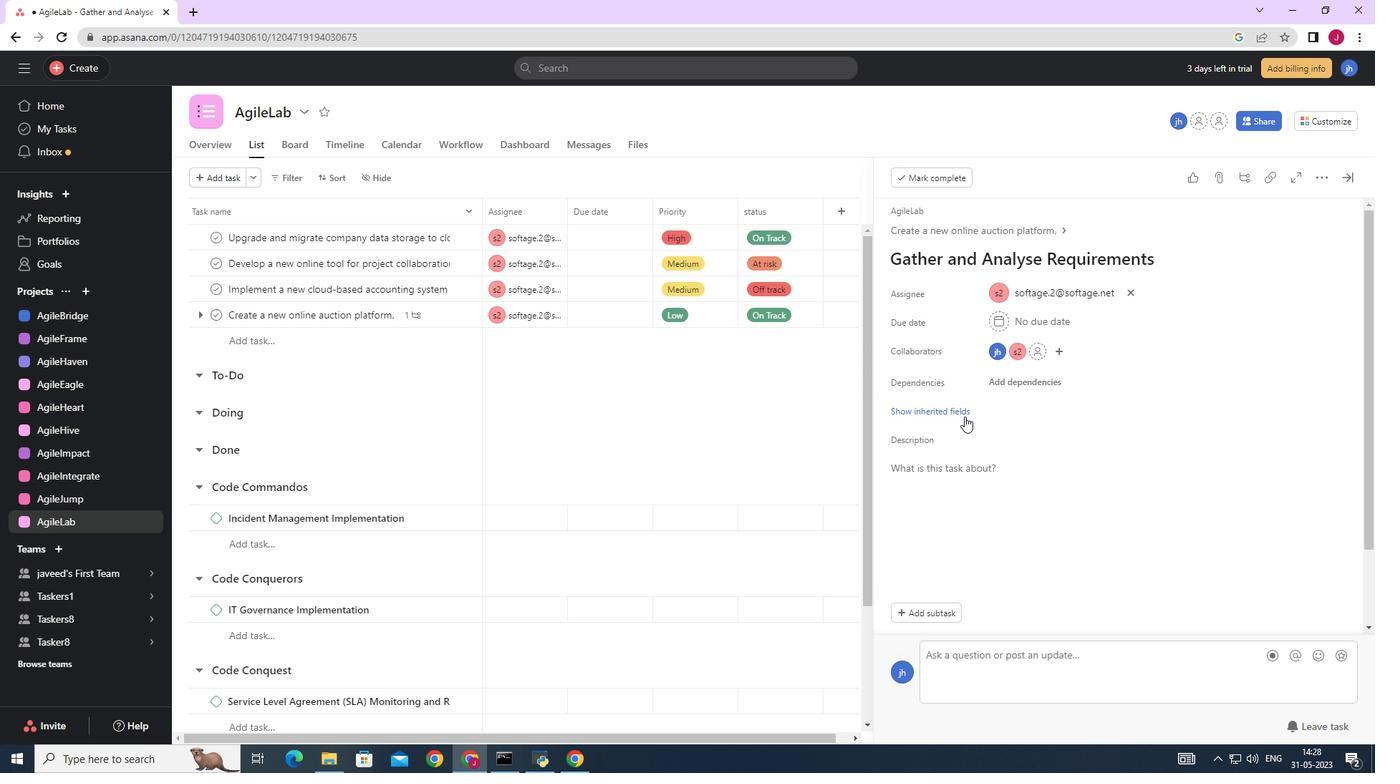 
Action: Mouse pressed left at (959, 412)
Screenshot: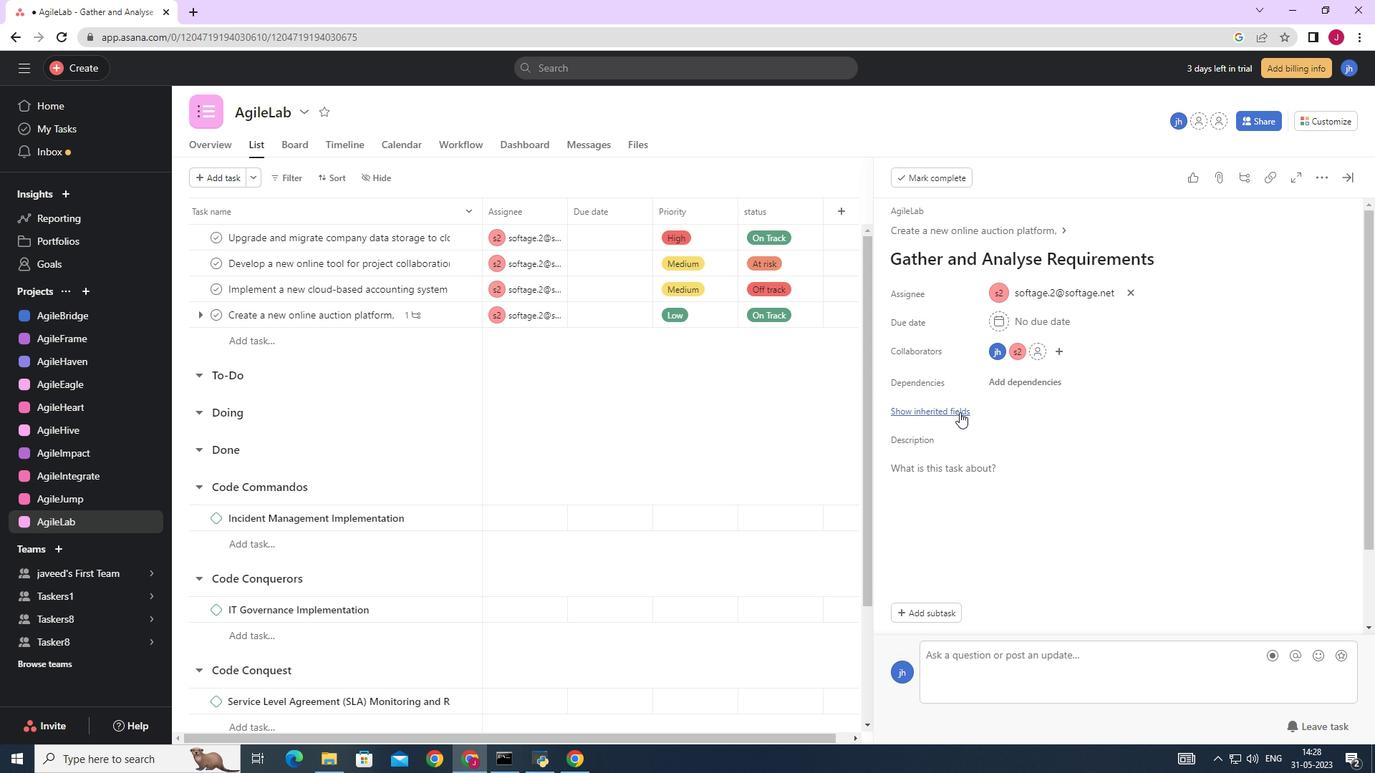 
Action: Mouse moved to (994, 439)
Screenshot: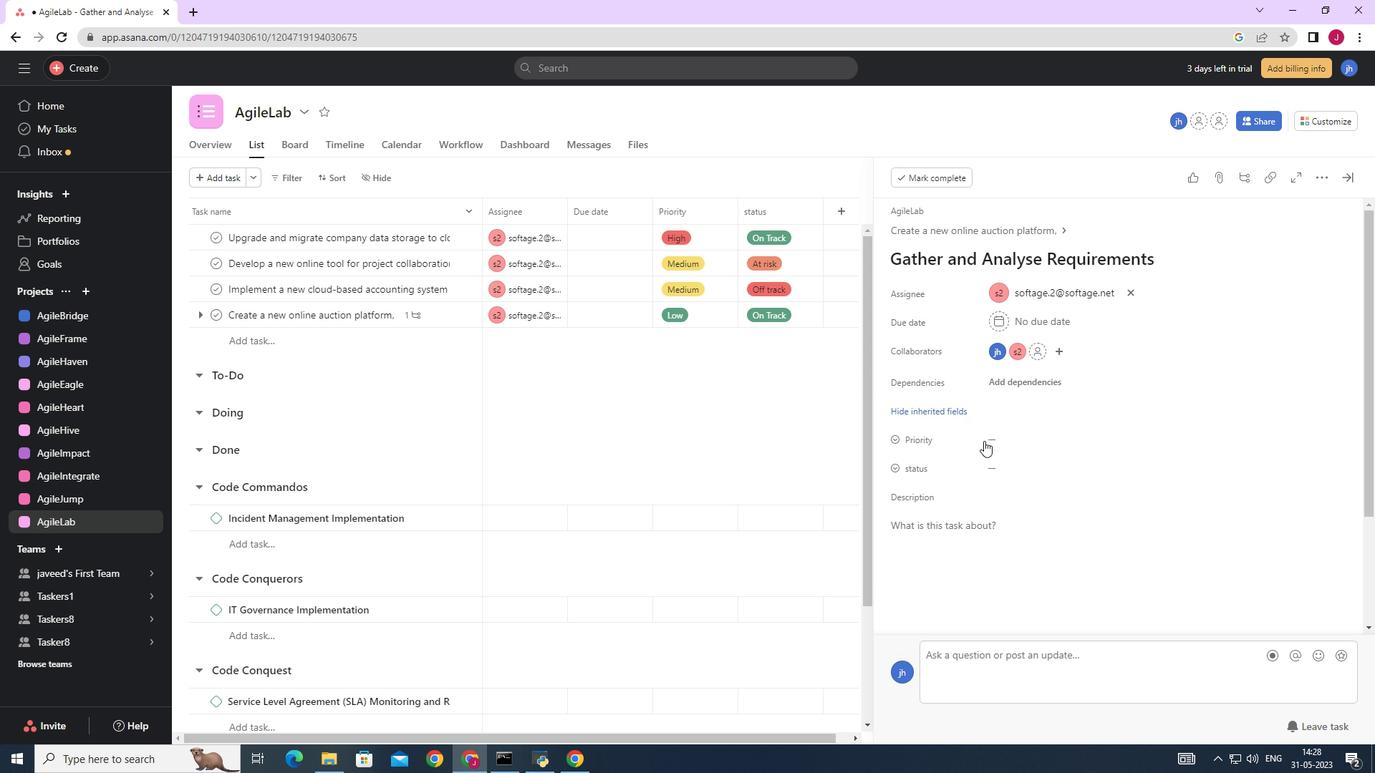 
Action: Mouse pressed left at (994, 439)
Screenshot: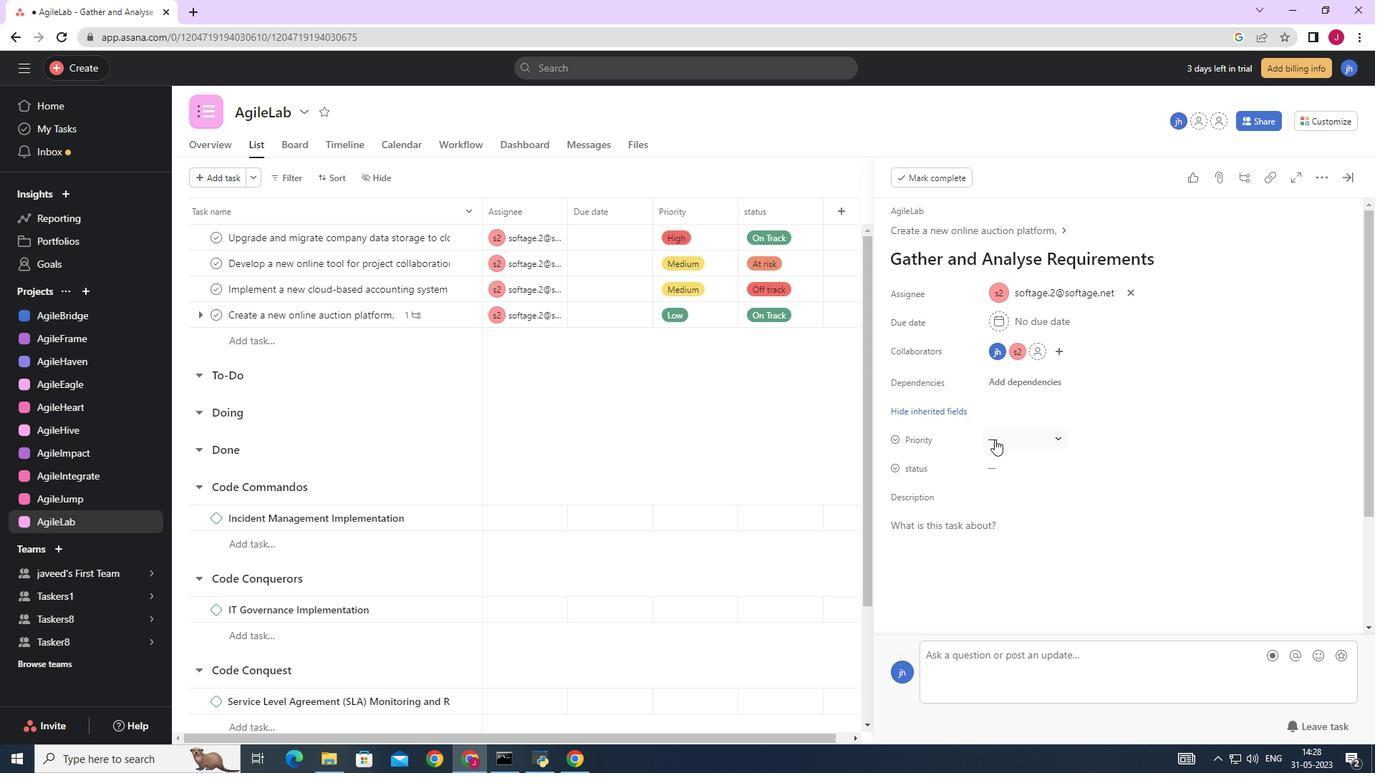 
Action: Mouse moved to (1029, 512)
Screenshot: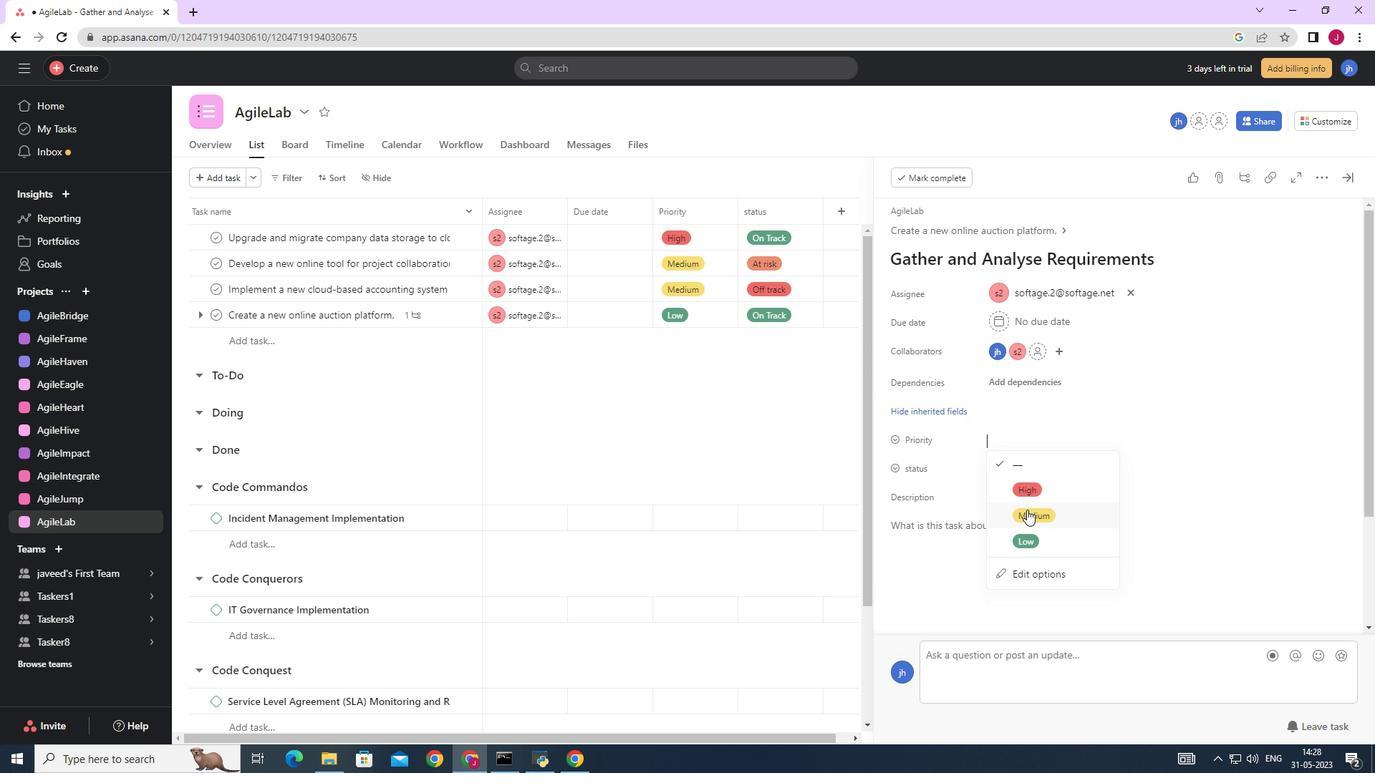 
Action: Mouse pressed left at (1029, 512)
Screenshot: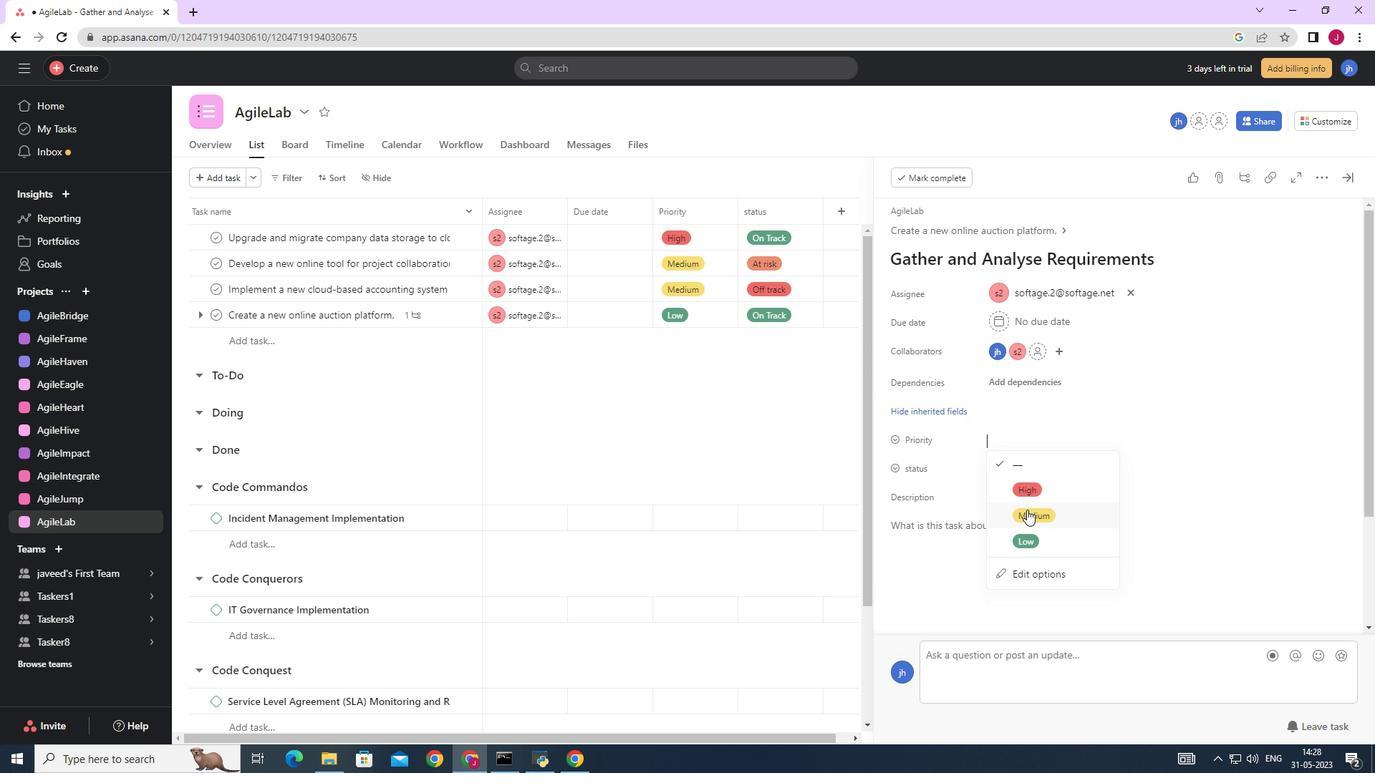 
Action: Mouse moved to (999, 468)
Screenshot: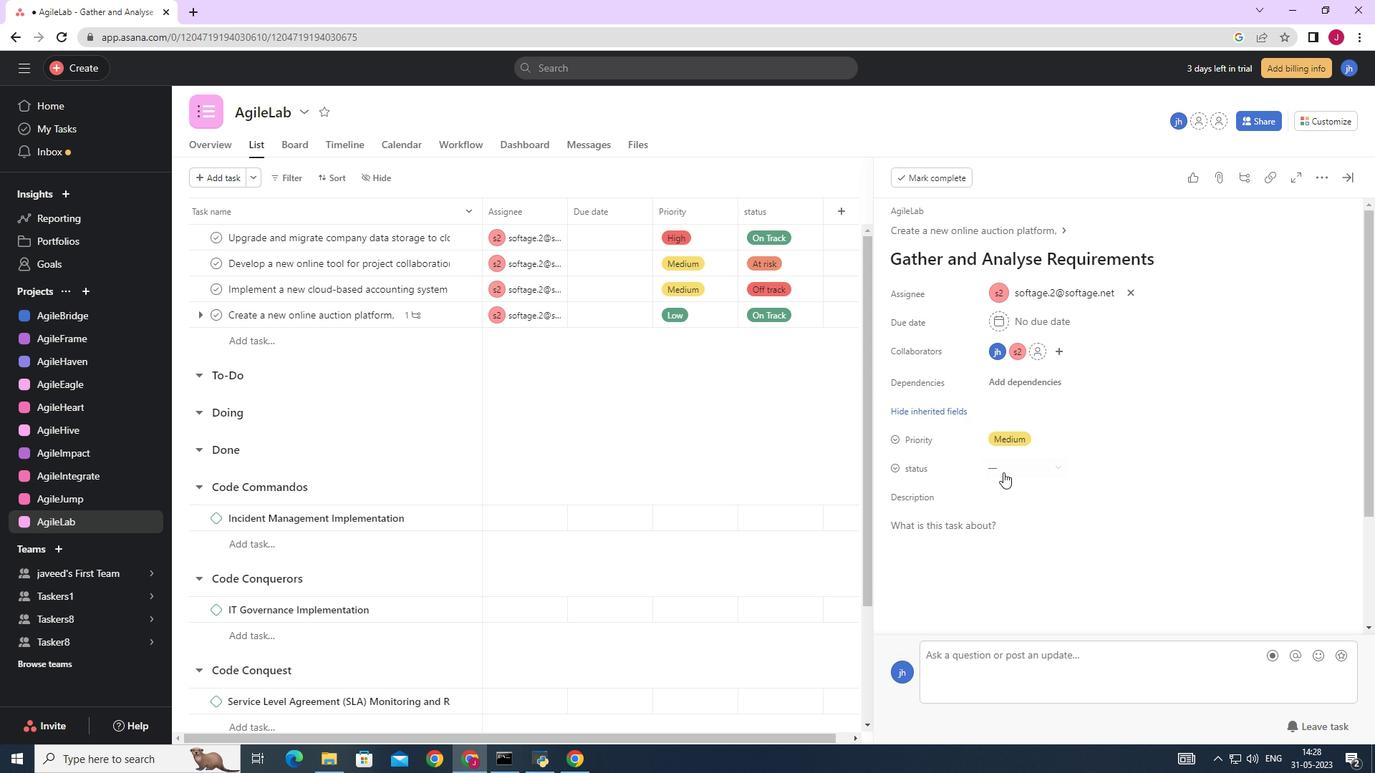 
Action: Mouse pressed left at (999, 468)
Screenshot: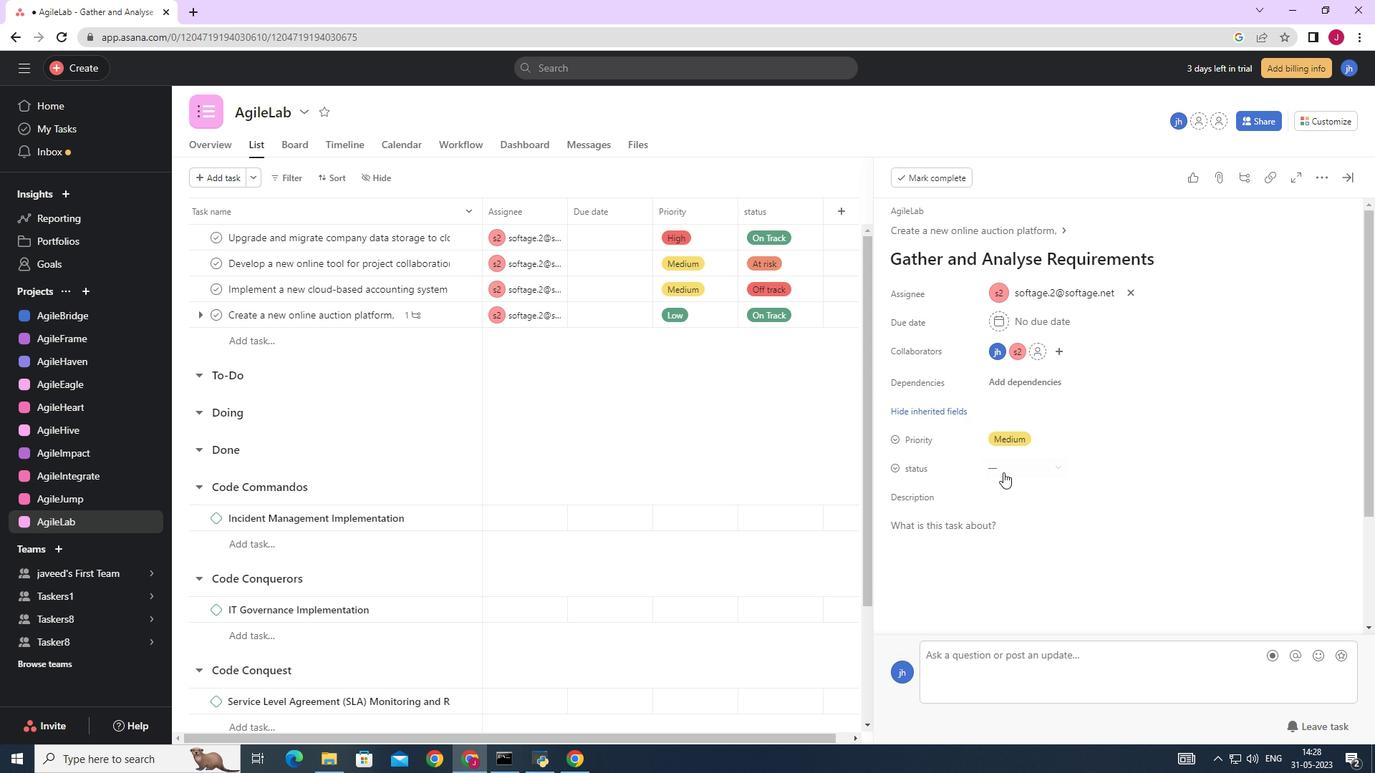 
Action: Mouse moved to (1030, 570)
Screenshot: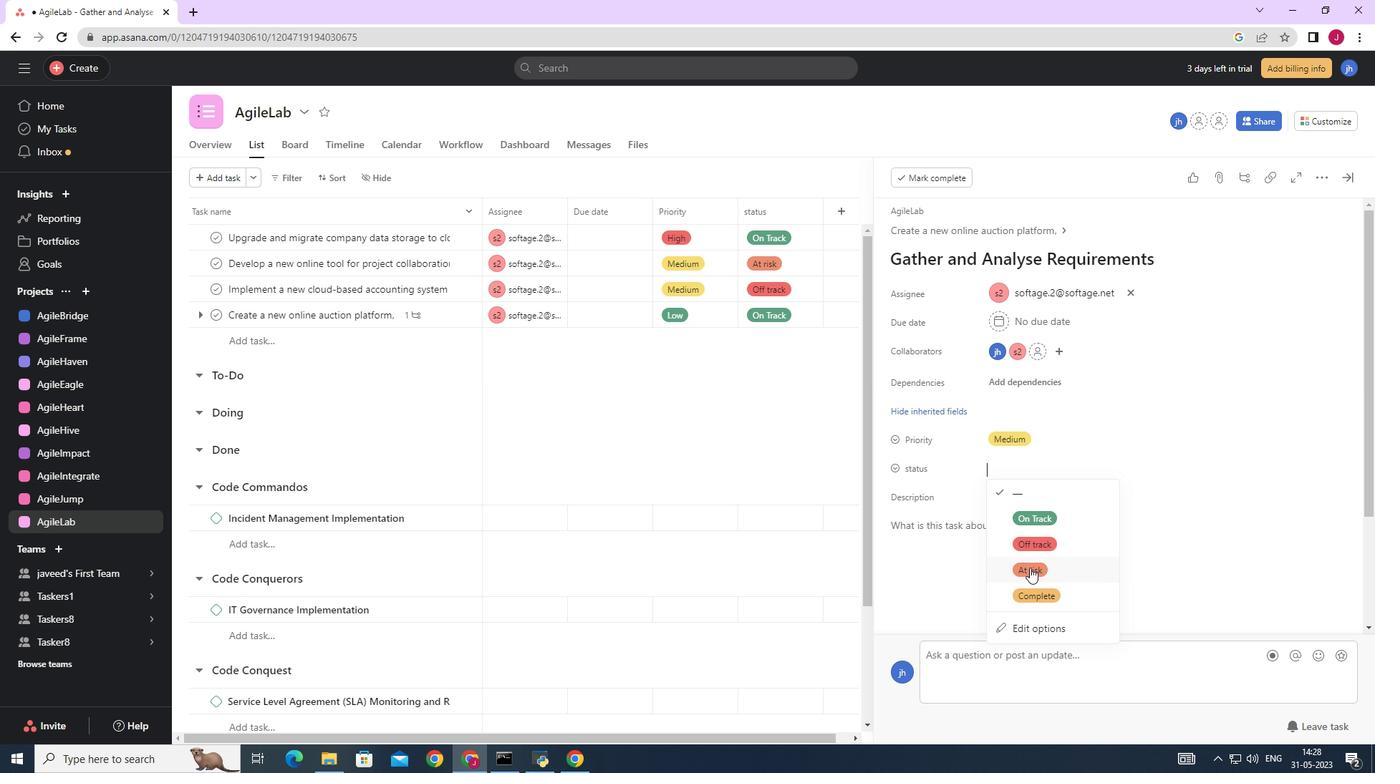 
Action: Mouse pressed left at (1030, 570)
Screenshot: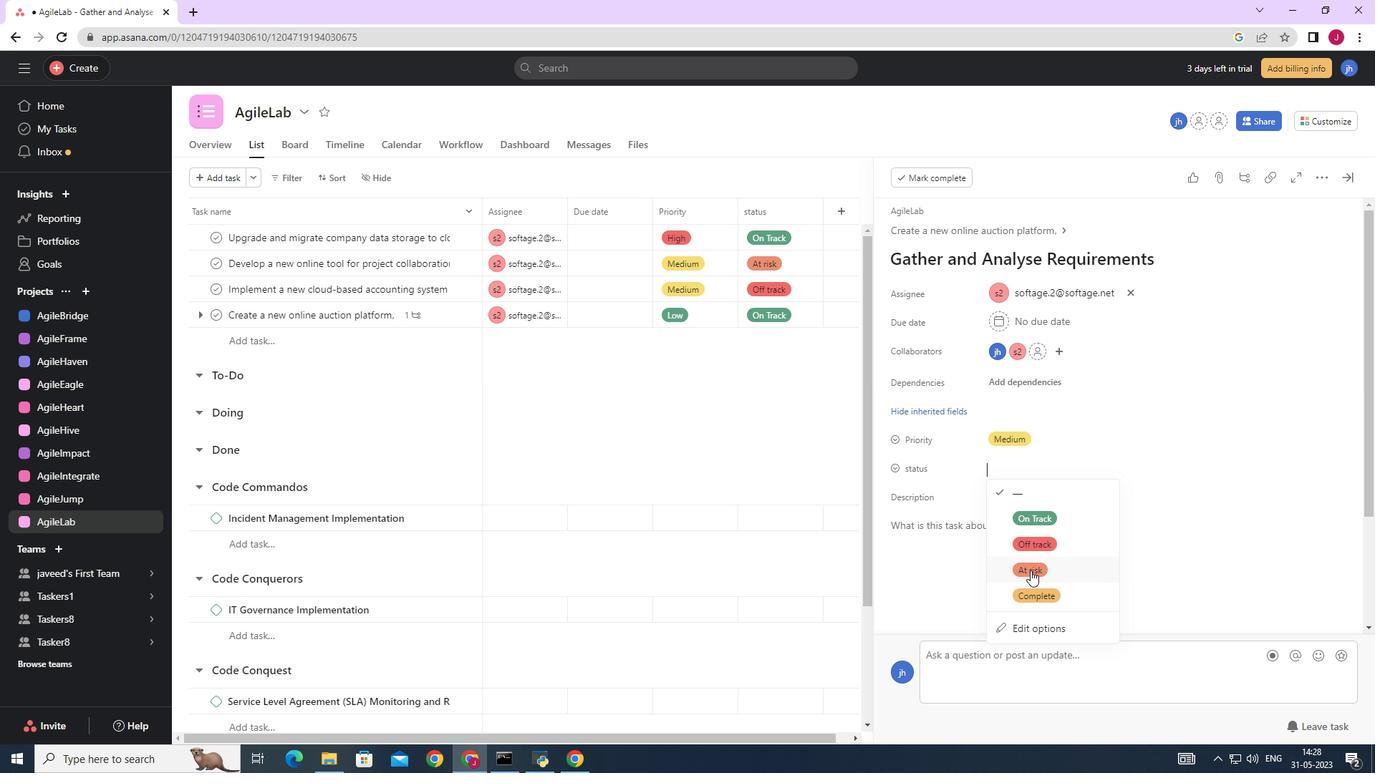 
Action: Mouse moved to (1348, 175)
Screenshot: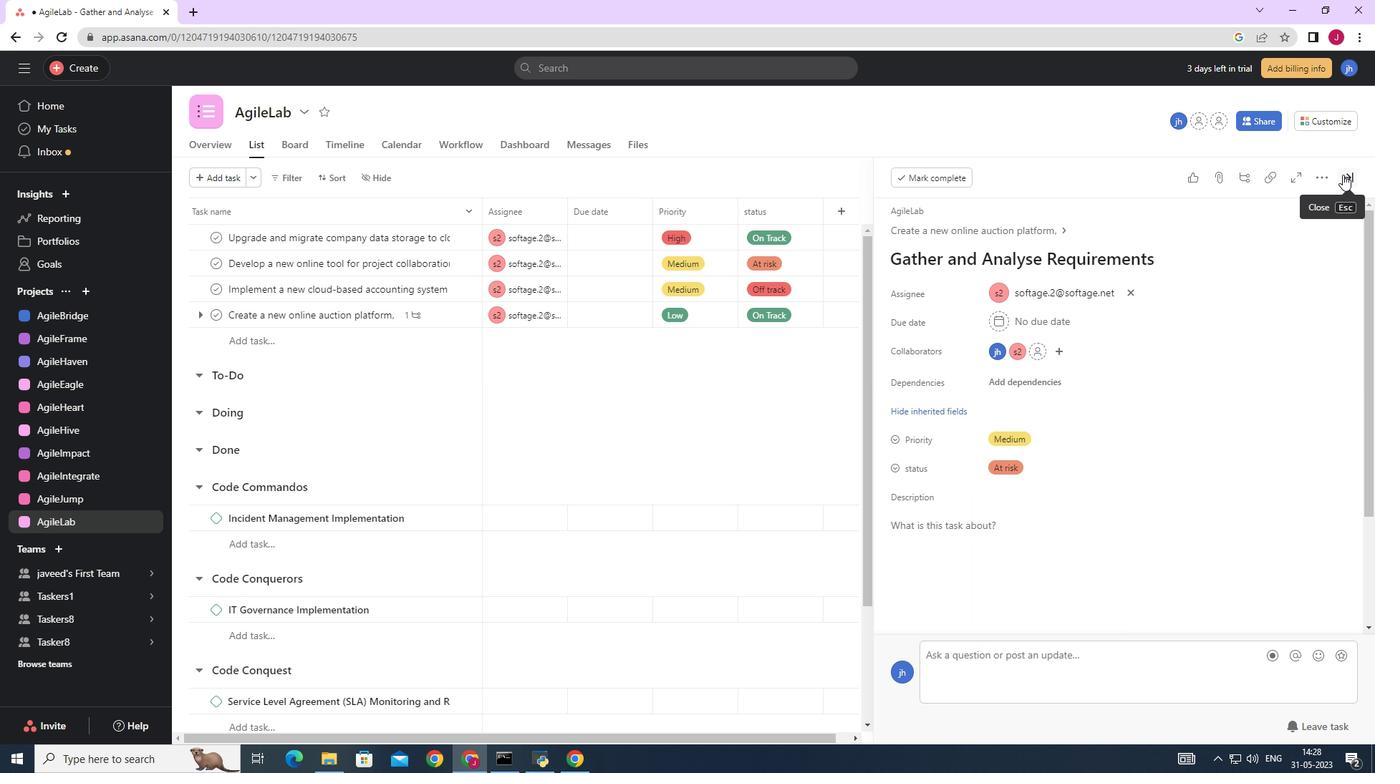 
Action: Mouse pressed left at (1348, 175)
Screenshot: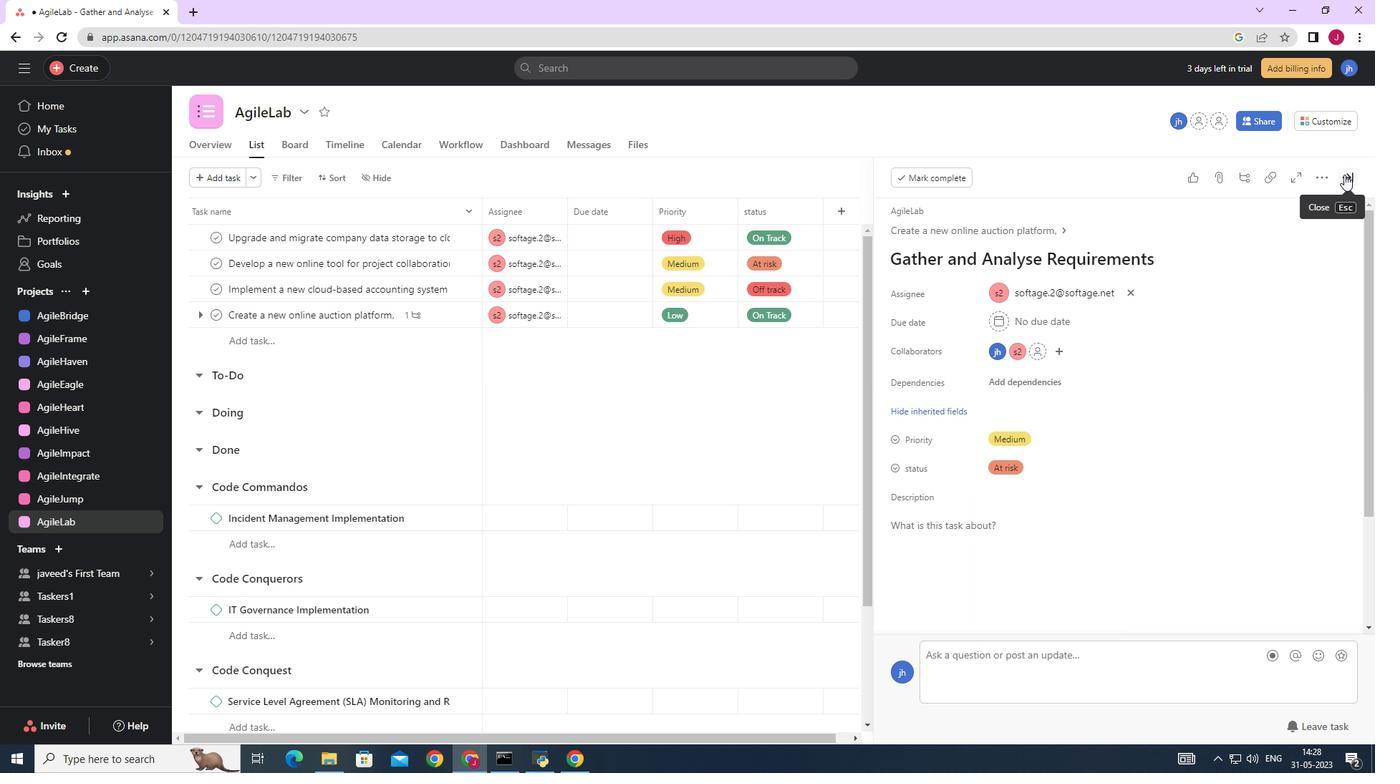 
Action: Mouse moved to (1332, 189)
Screenshot: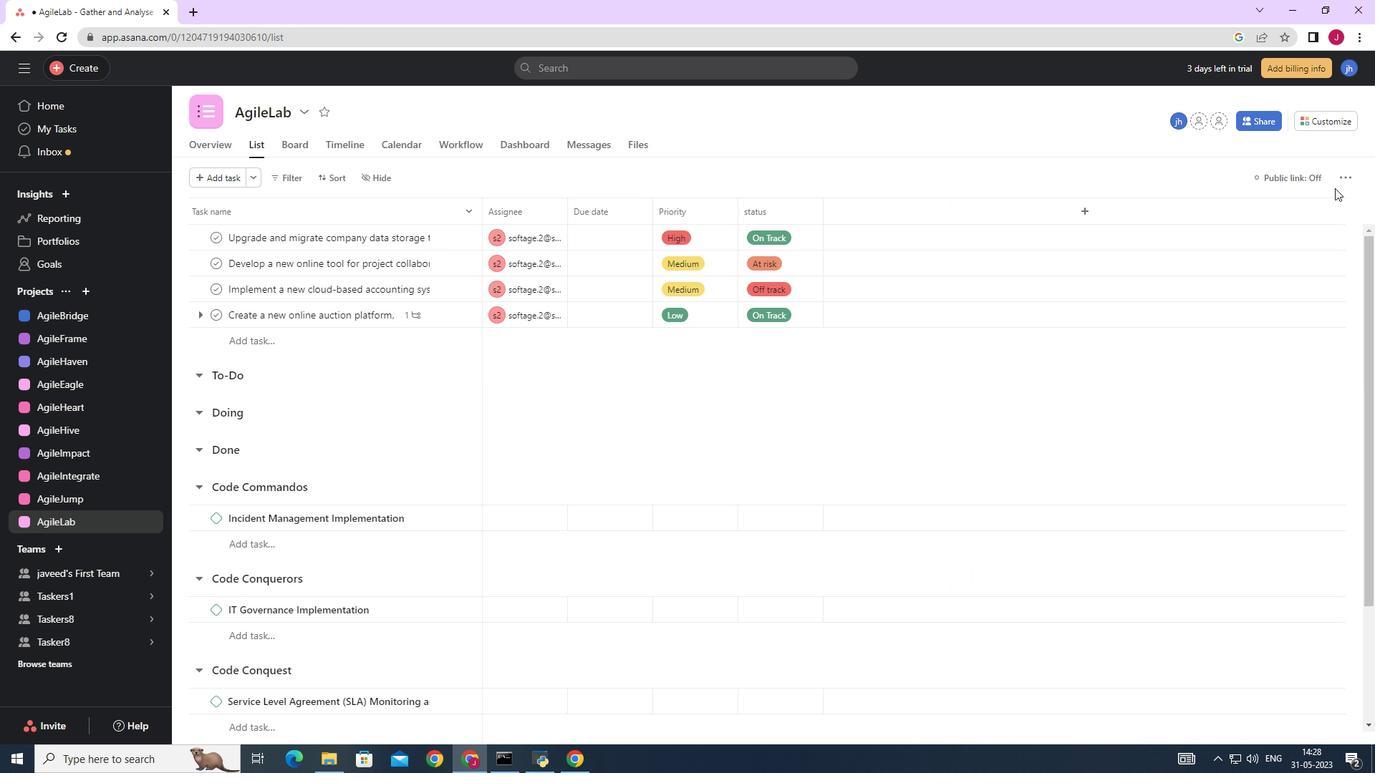 
